 Task: Add the task  Upgrade and migrate company customer relationship management (CRM) to a cloud-based solution to the section Code Charge in the project AgileImpact and add a Due Date to the respective task as 2024/02/05
Action: Mouse moved to (721, 505)
Screenshot: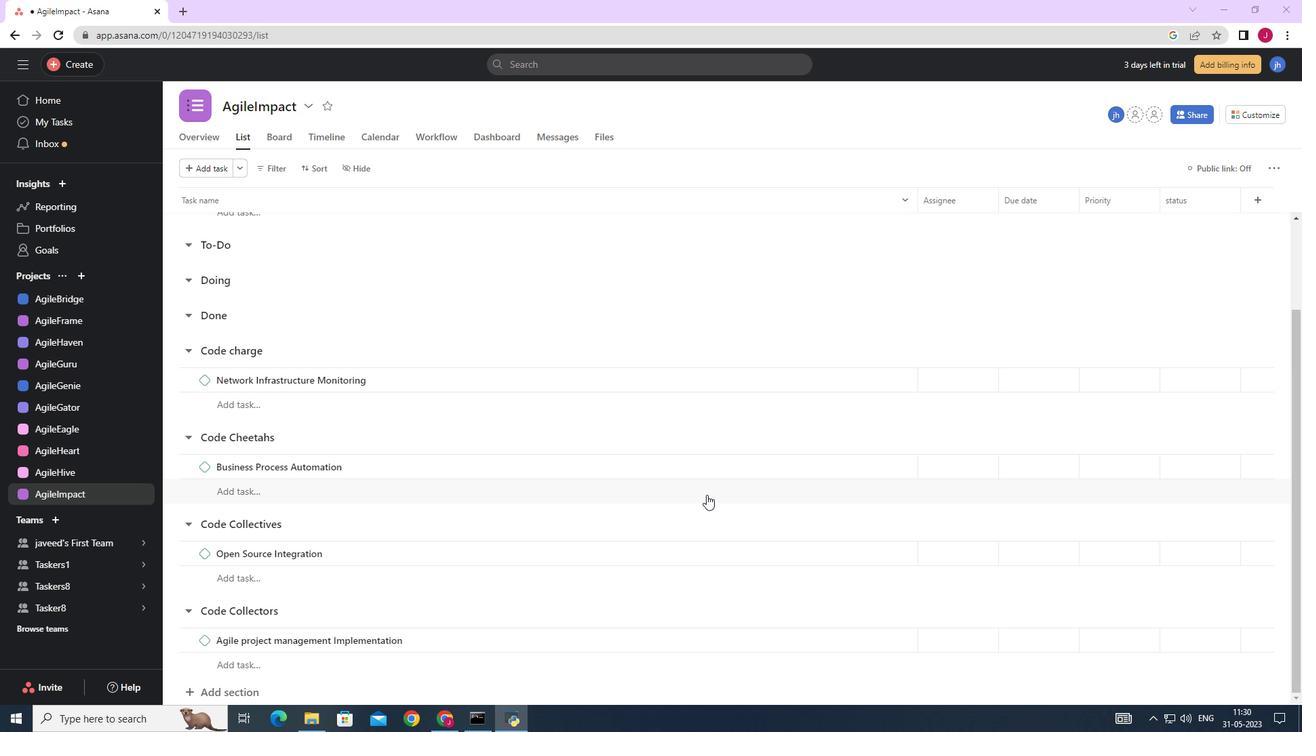 
Action: Mouse scrolled (721, 504) with delta (0, 0)
Screenshot: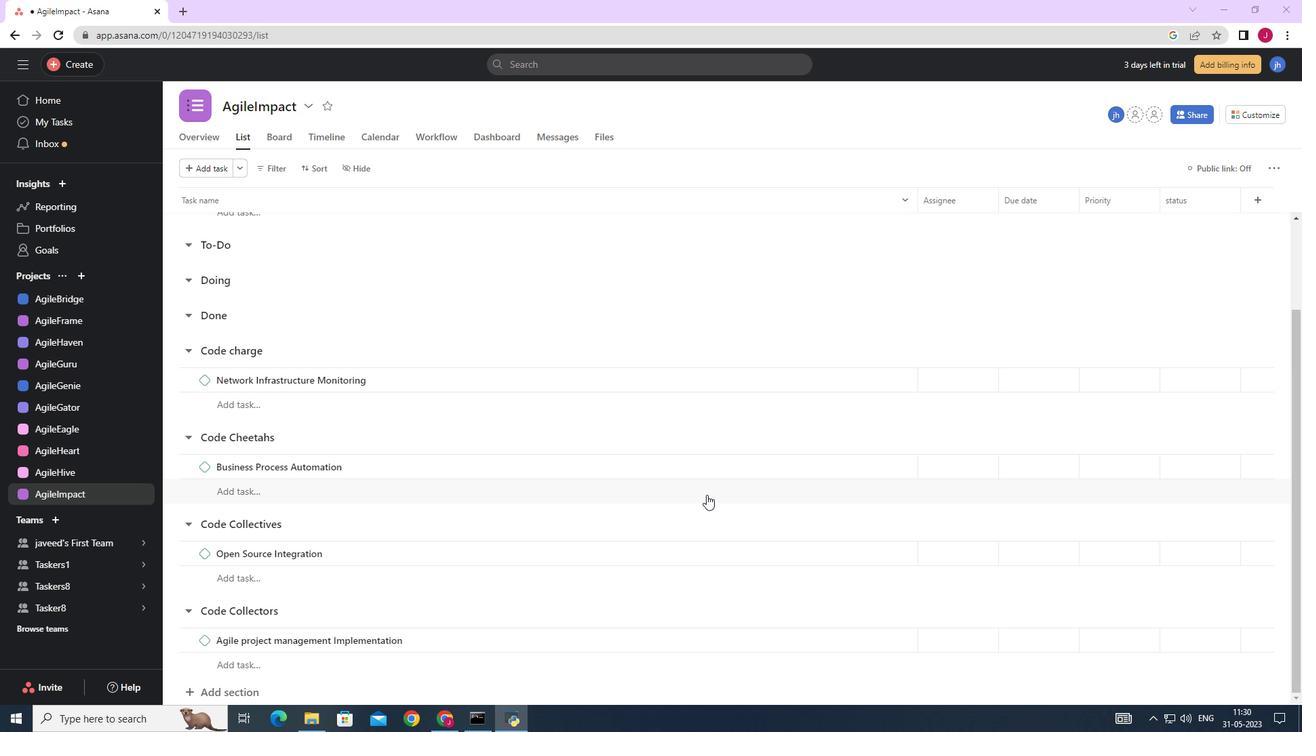 
Action: Mouse moved to (722, 506)
Screenshot: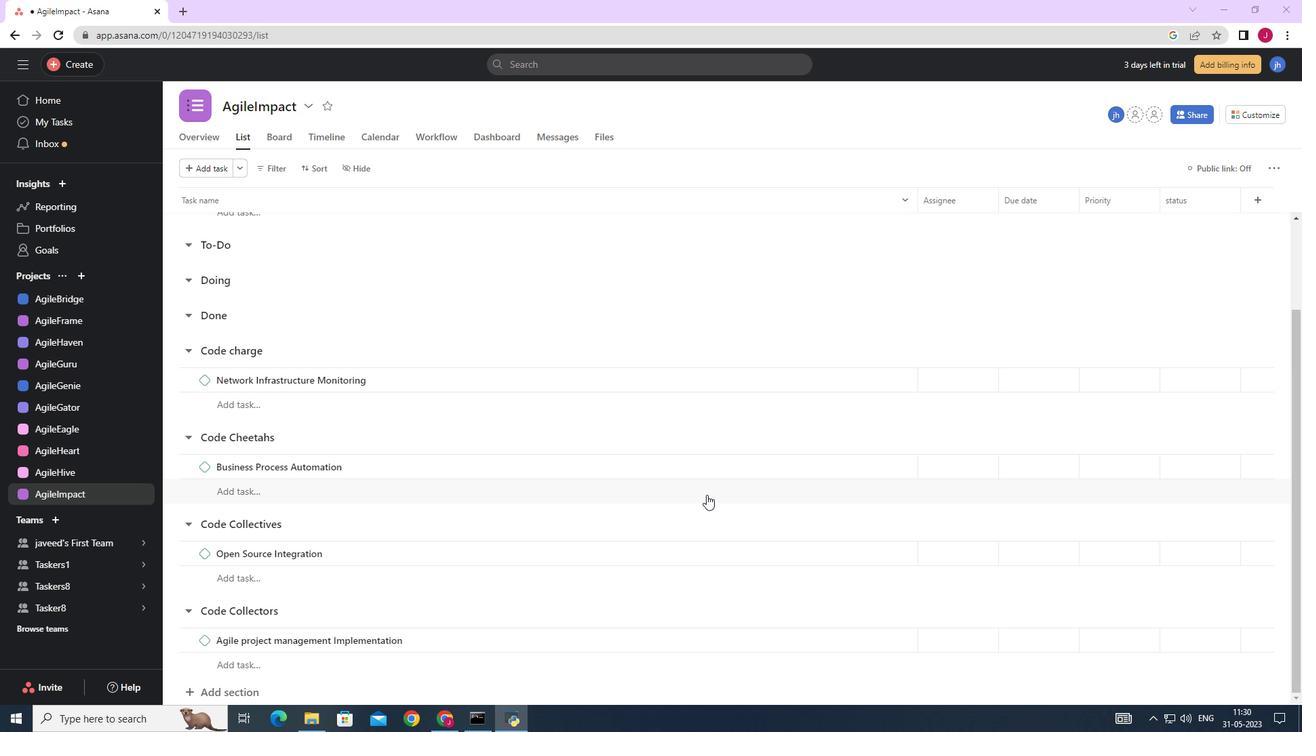 
Action: Mouse scrolled (722, 506) with delta (0, 0)
Screenshot: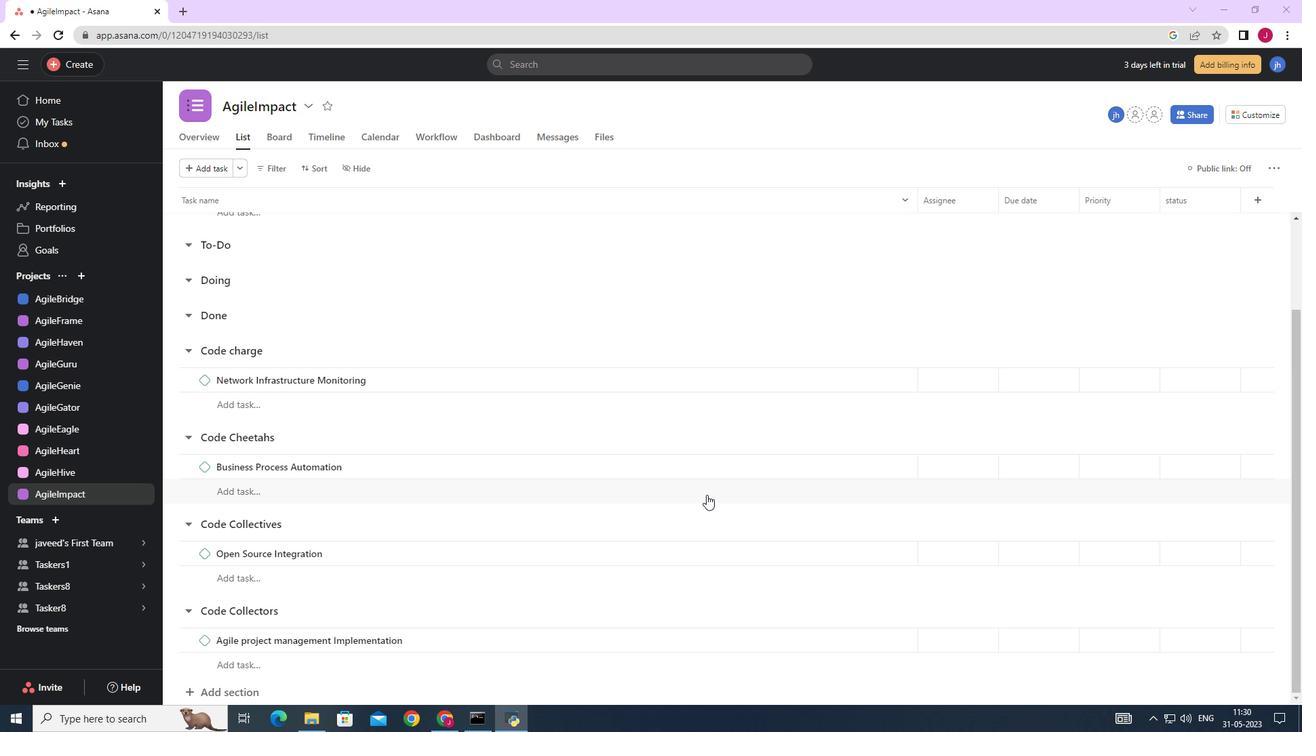 
Action: Mouse moved to (724, 508)
Screenshot: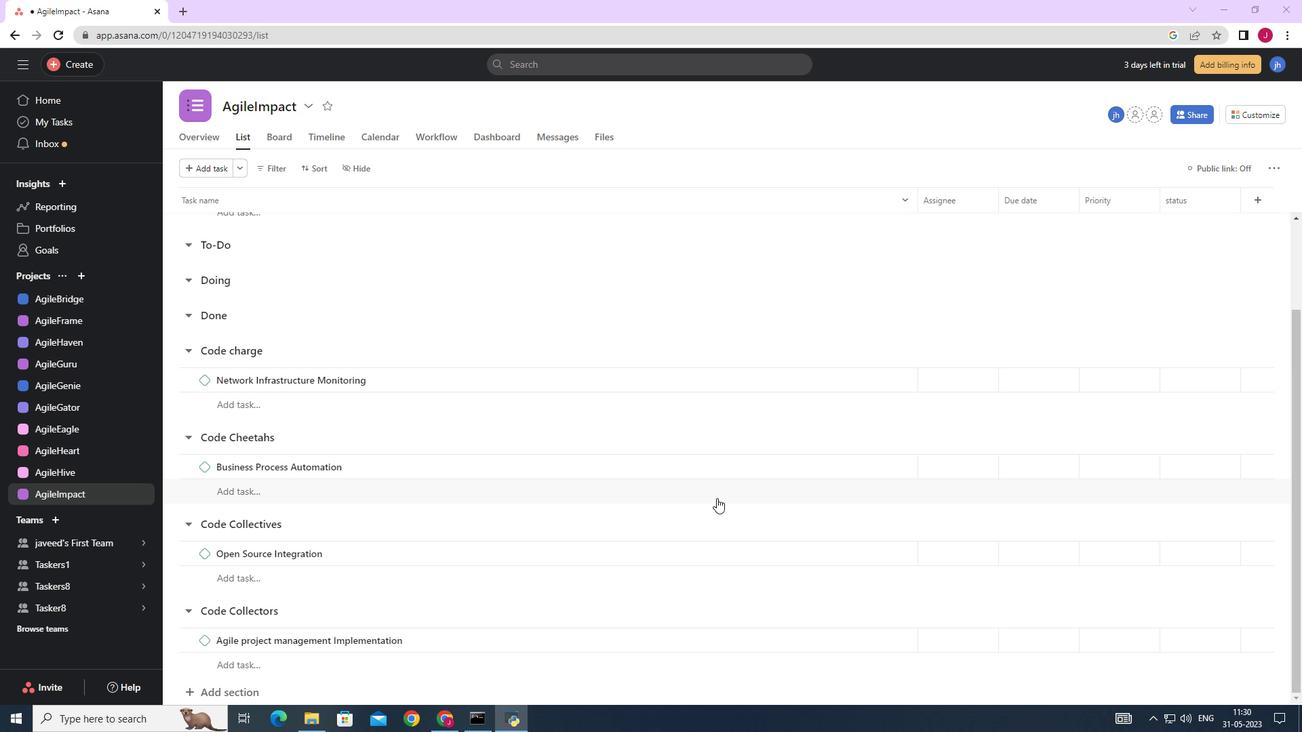 
Action: Mouse scrolled (724, 507) with delta (0, 0)
Screenshot: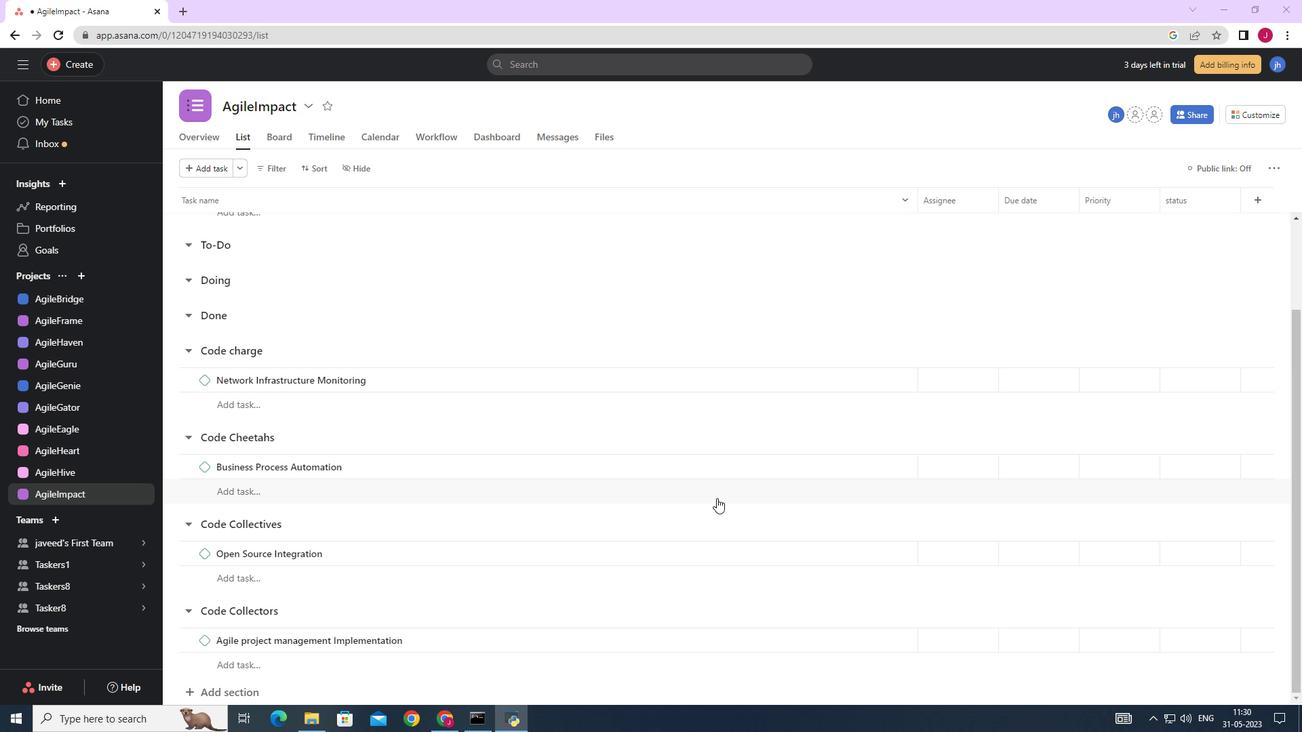 
Action: Mouse moved to (727, 508)
Screenshot: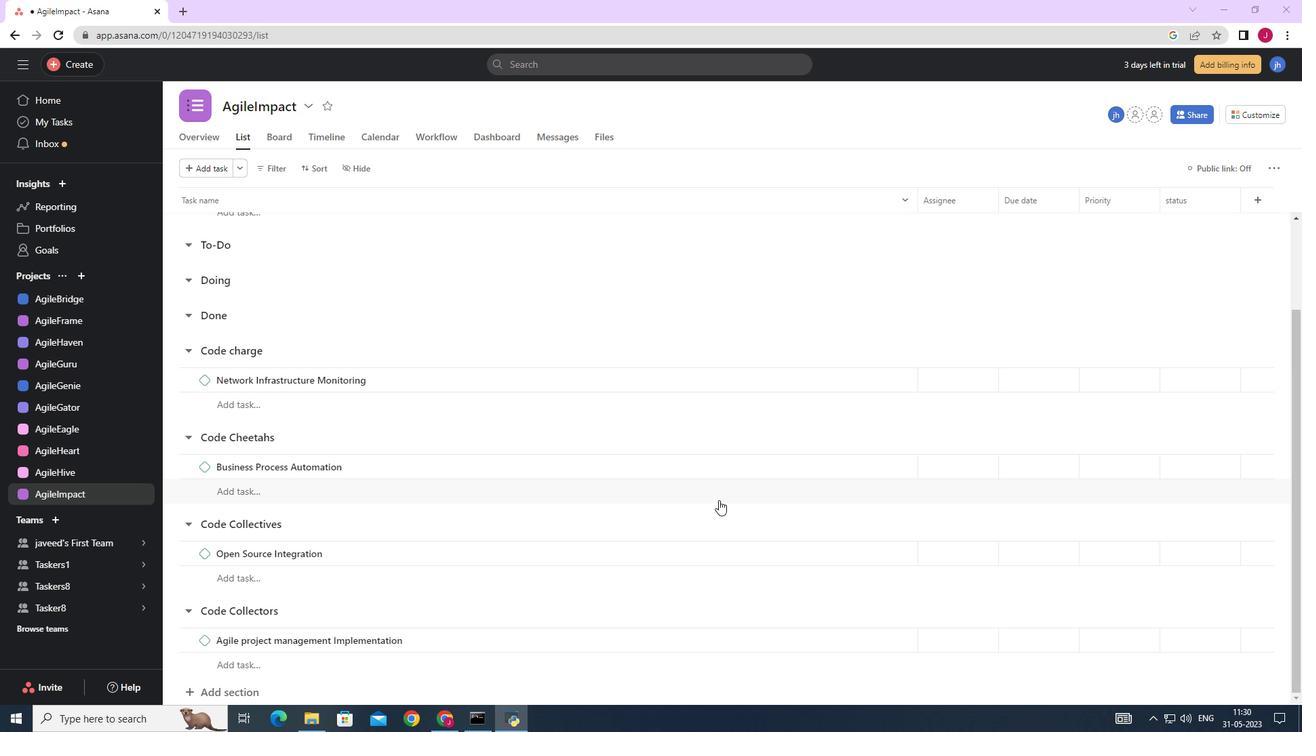 
Action: Mouse scrolled (726, 507) with delta (0, 0)
Screenshot: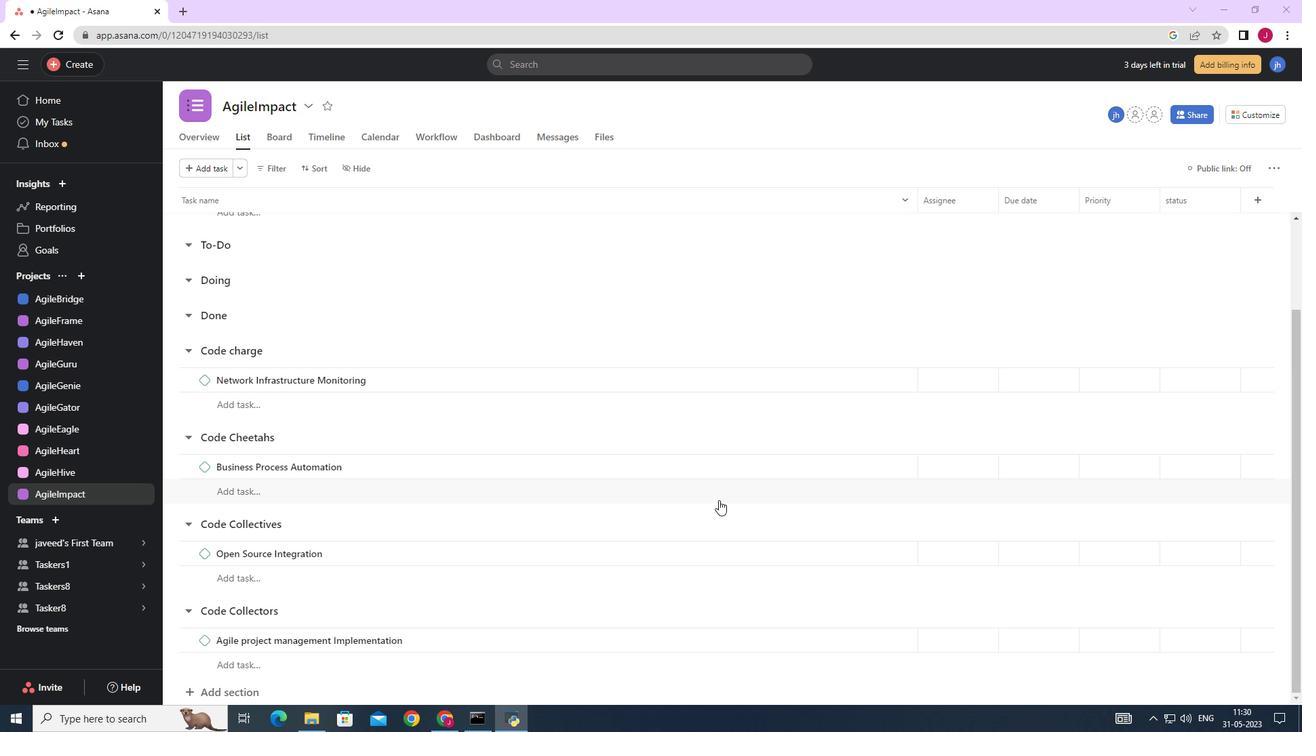 
Action: Mouse scrolled (727, 508) with delta (0, 0)
Screenshot: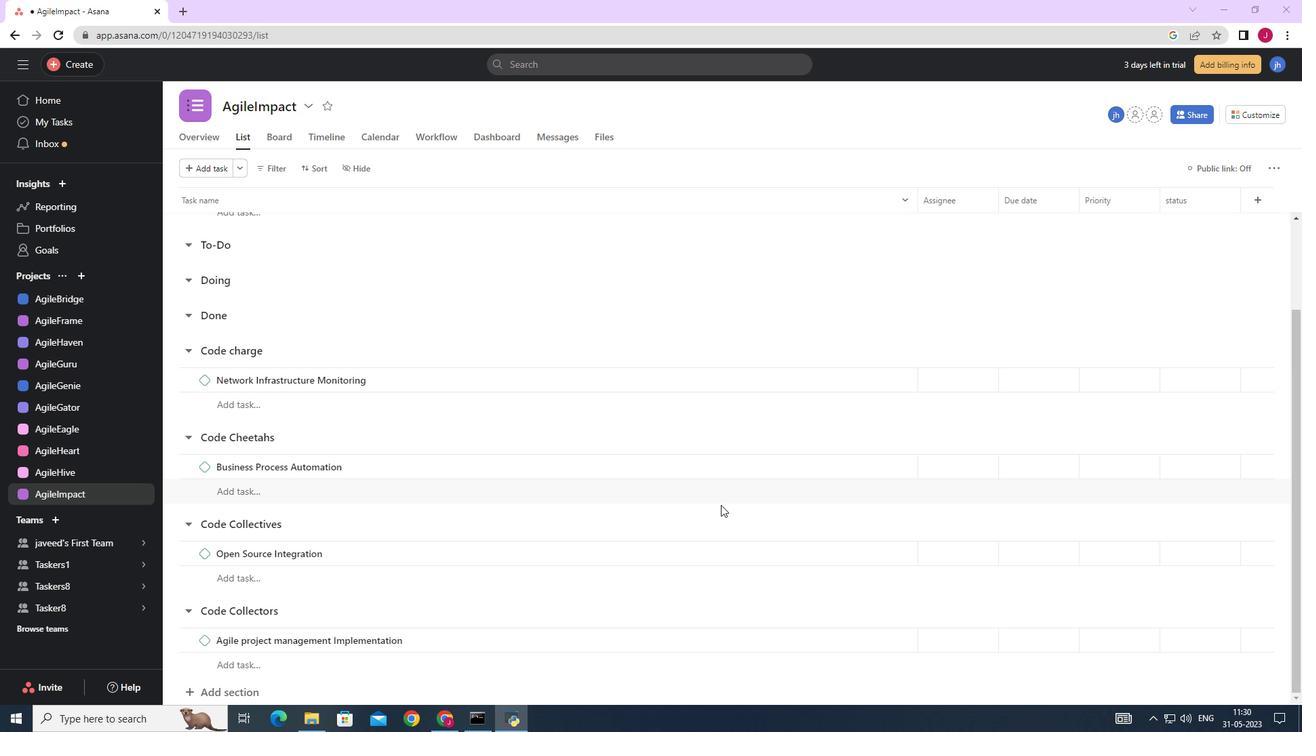 
Action: Mouse moved to (727, 511)
Screenshot: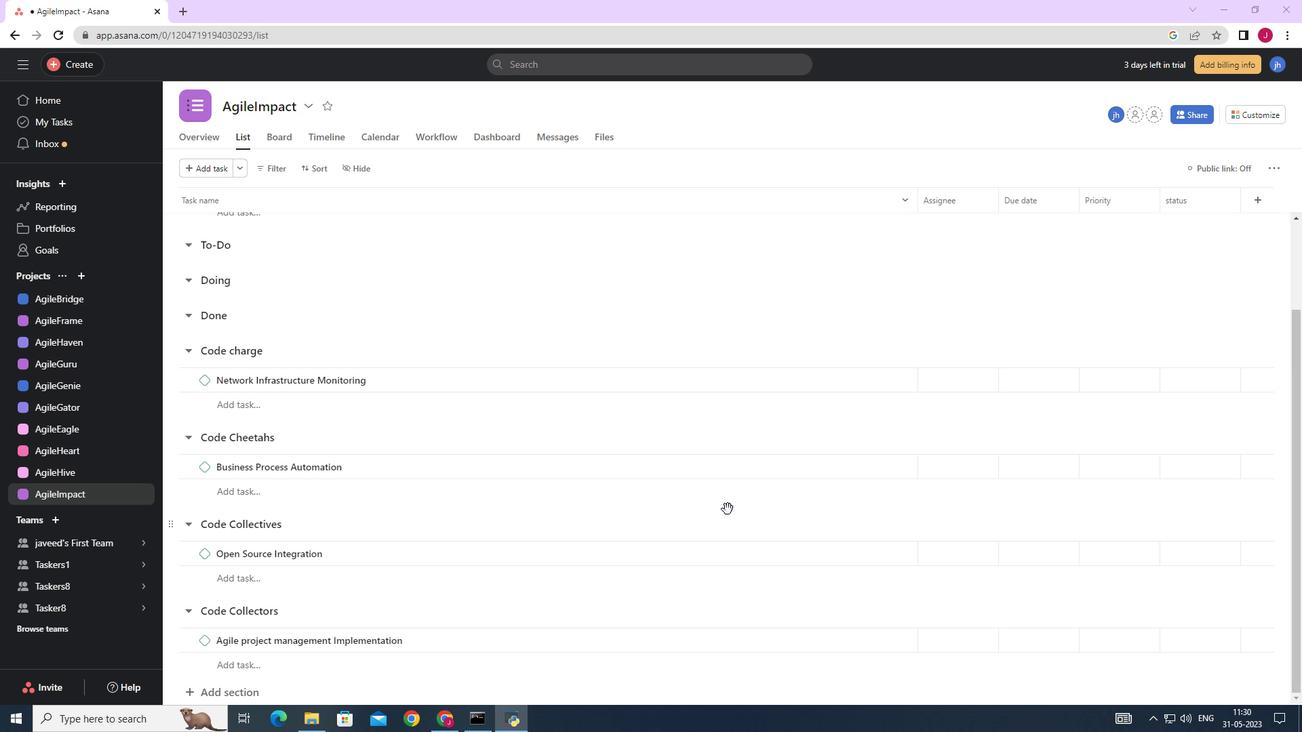 
Action: Mouse scrolled (727, 512) with delta (0, 0)
Screenshot: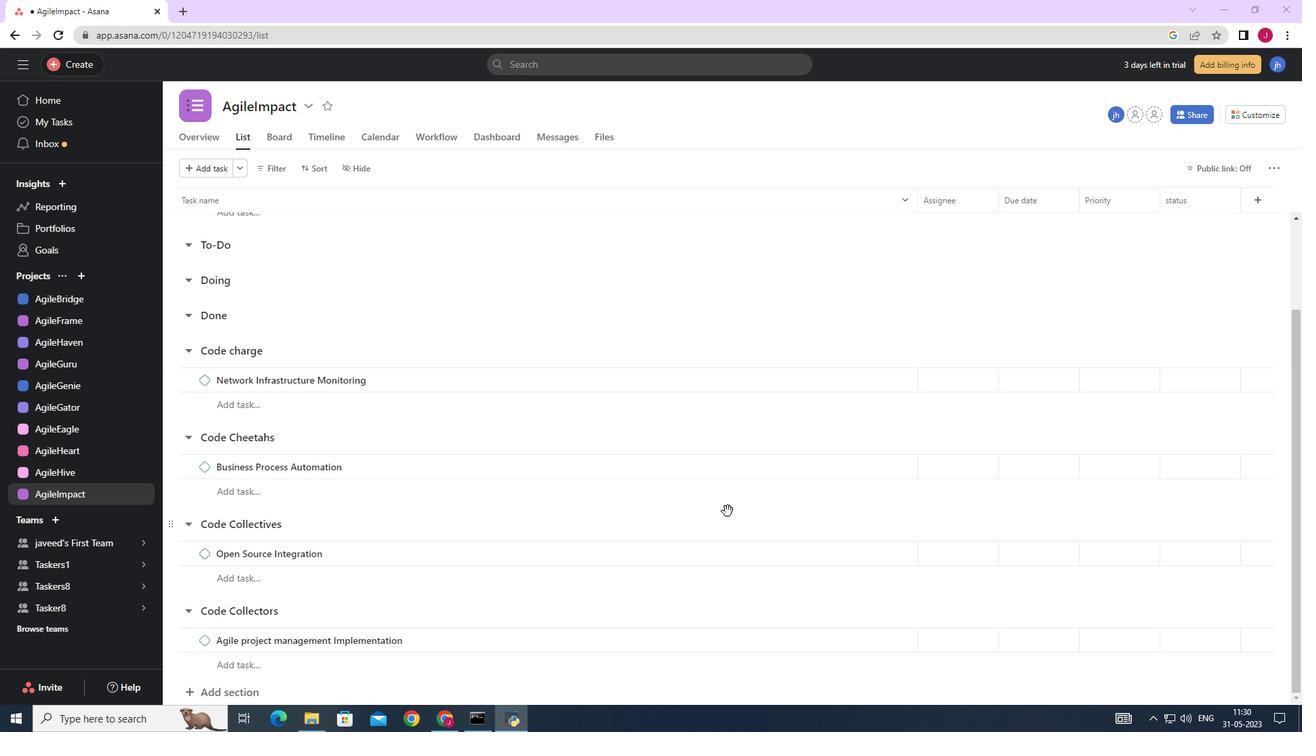
Action: Mouse scrolled (727, 512) with delta (0, 0)
Screenshot: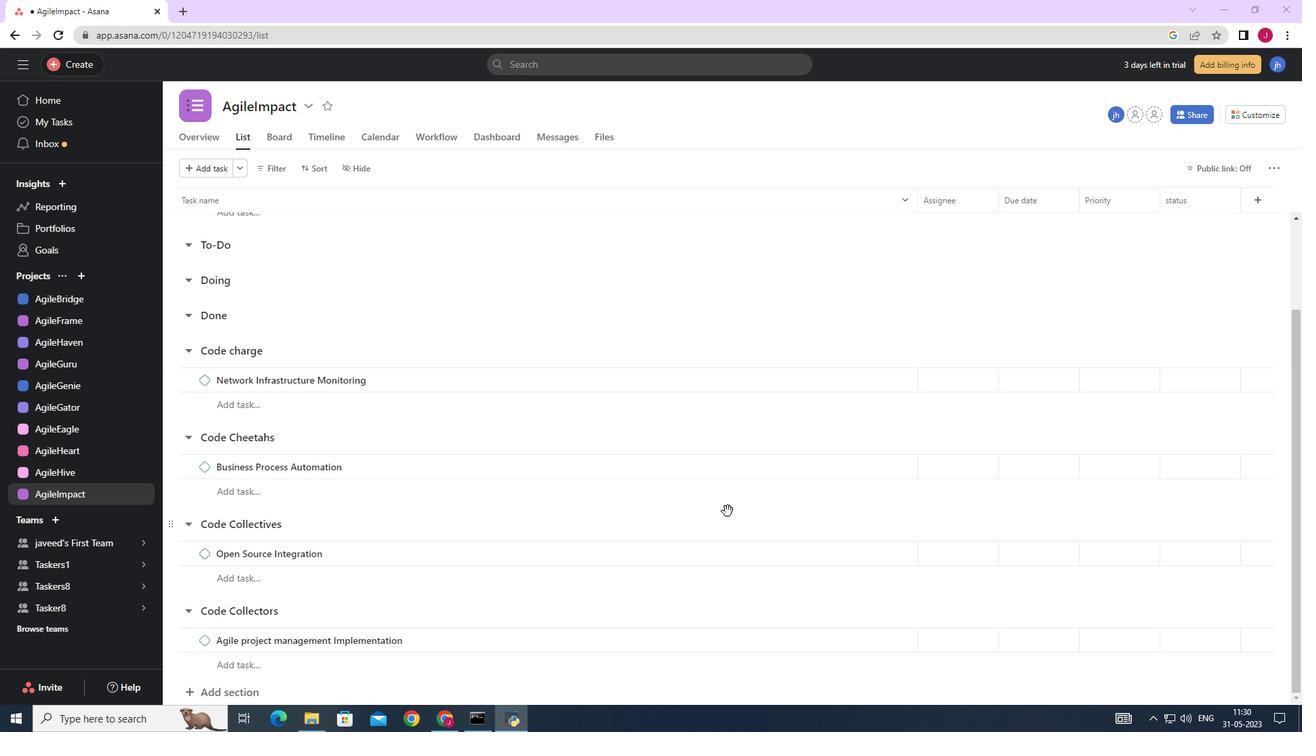 
Action: Mouse scrolled (727, 512) with delta (0, 0)
Screenshot: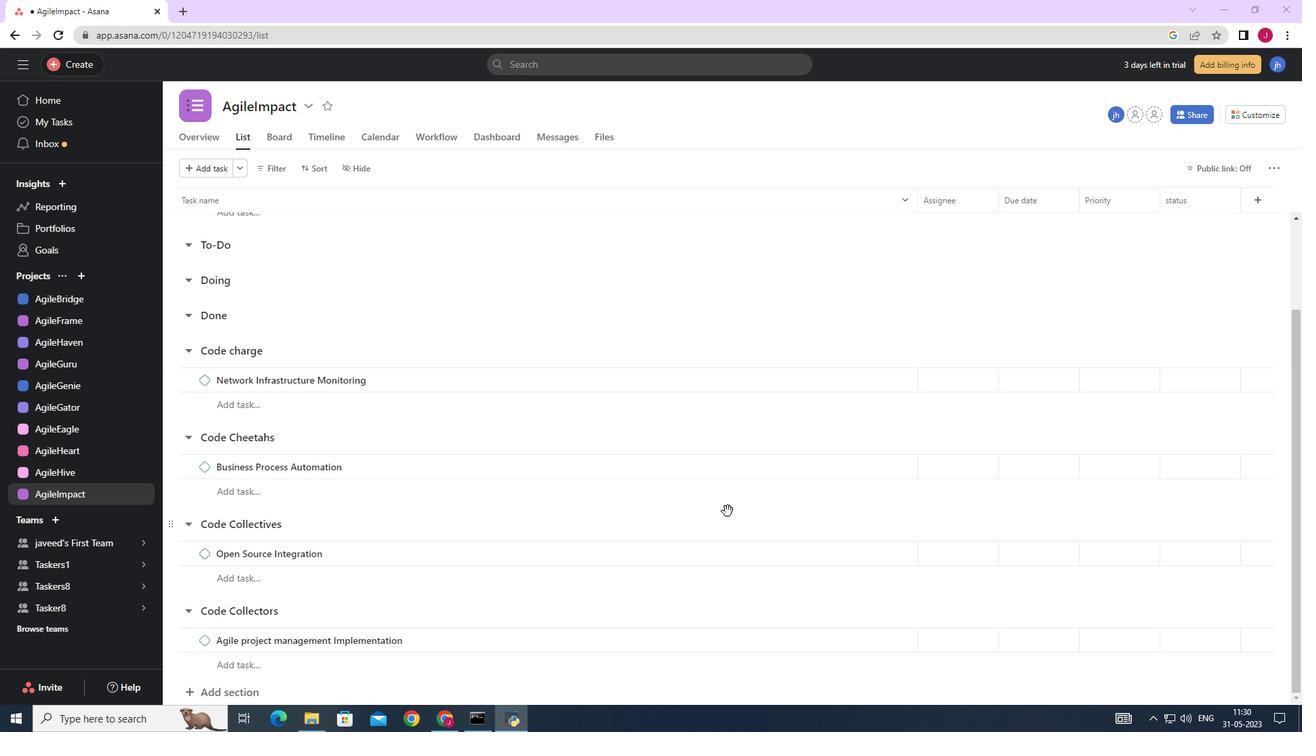 
Action: Mouse scrolled (727, 512) with delta (0, 0)
Screenshot: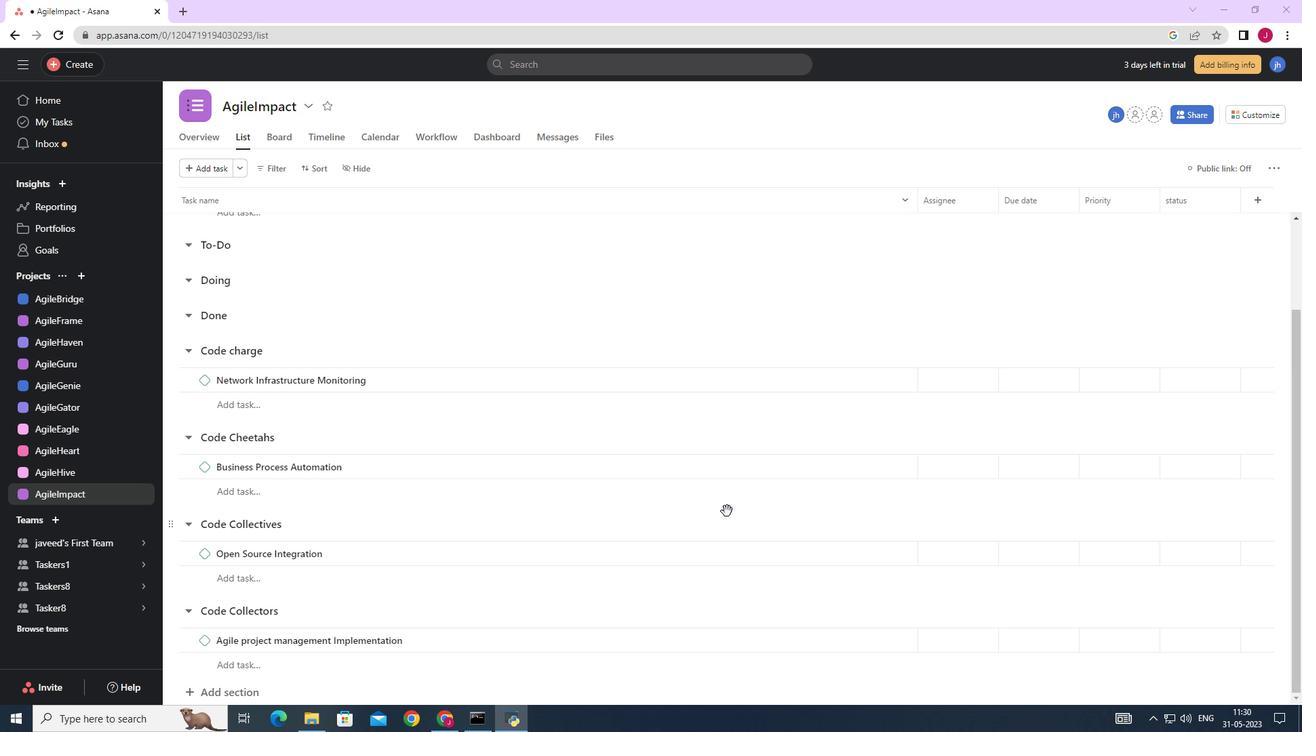 
Action: Mouse moved to (725, 512)
Screenshot: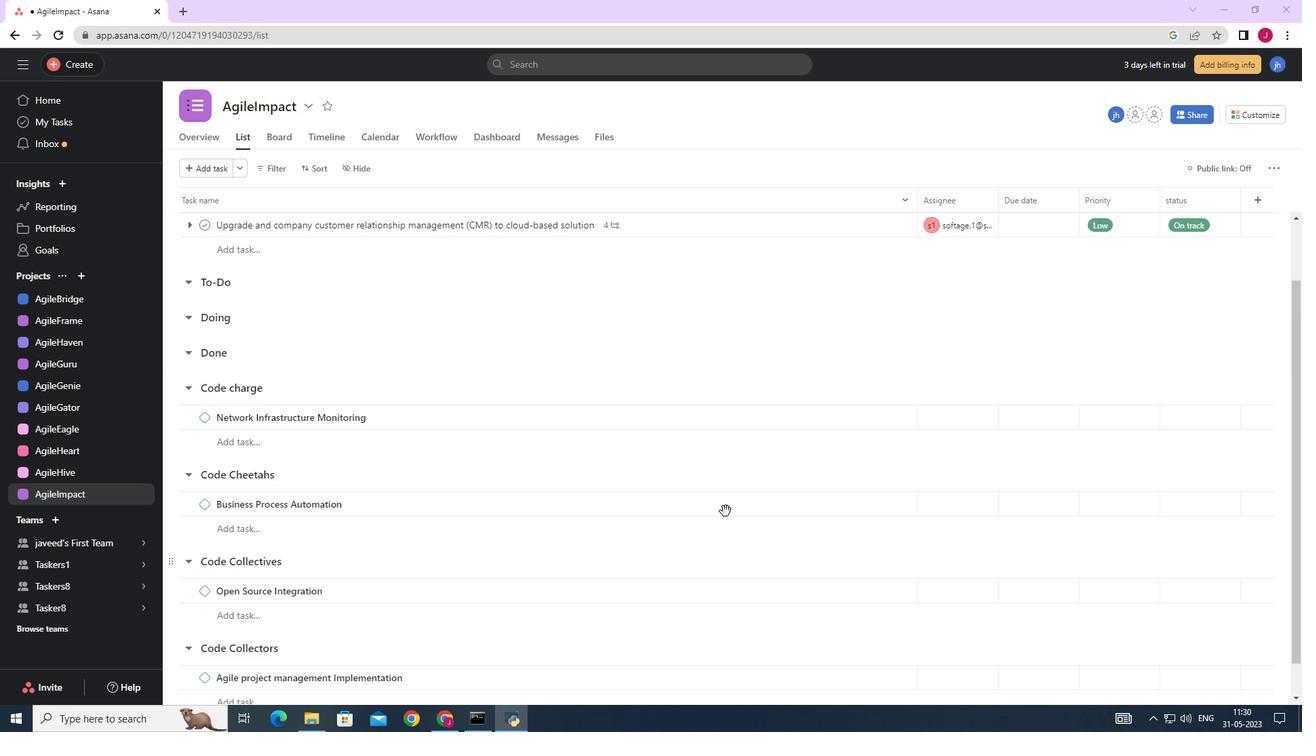
Action: Mouse scrolled (725, 512) with delta (0, 0)
Screenshot: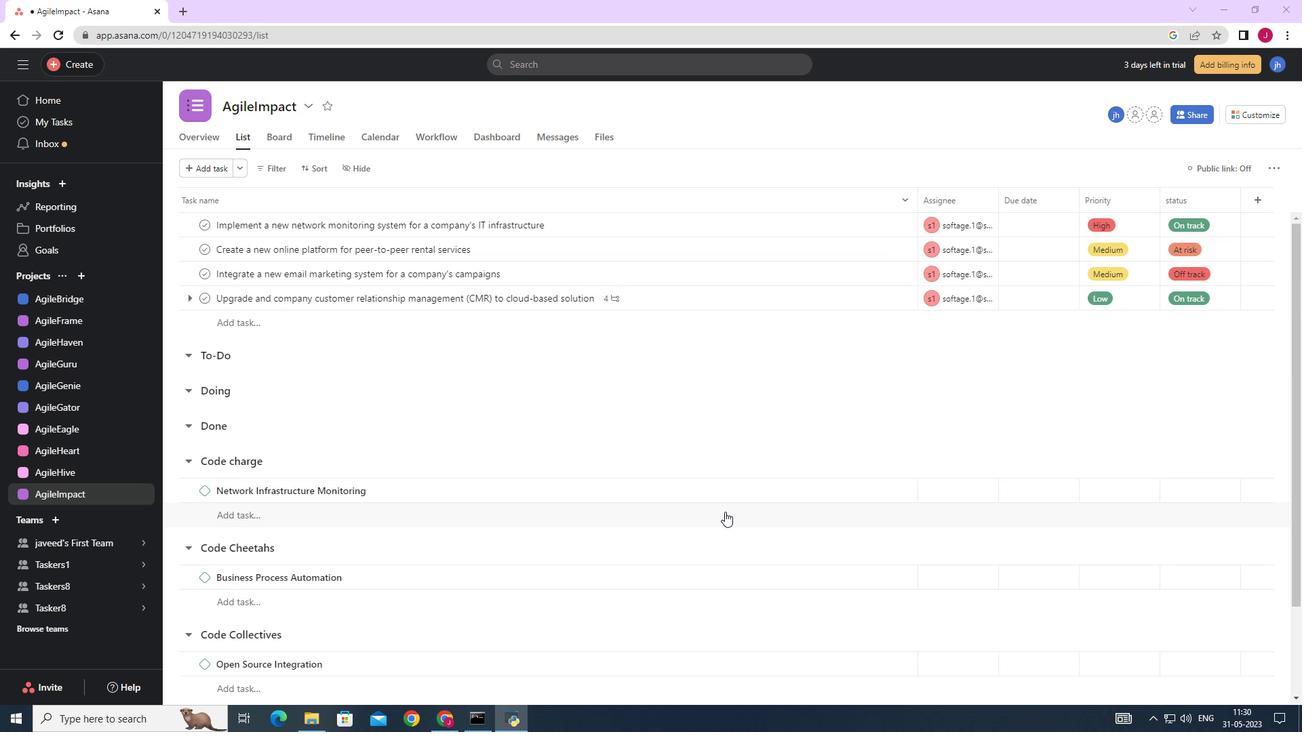 
Action: Mouse scrolled (725, 512) with delta (0, 0)
Screenshot: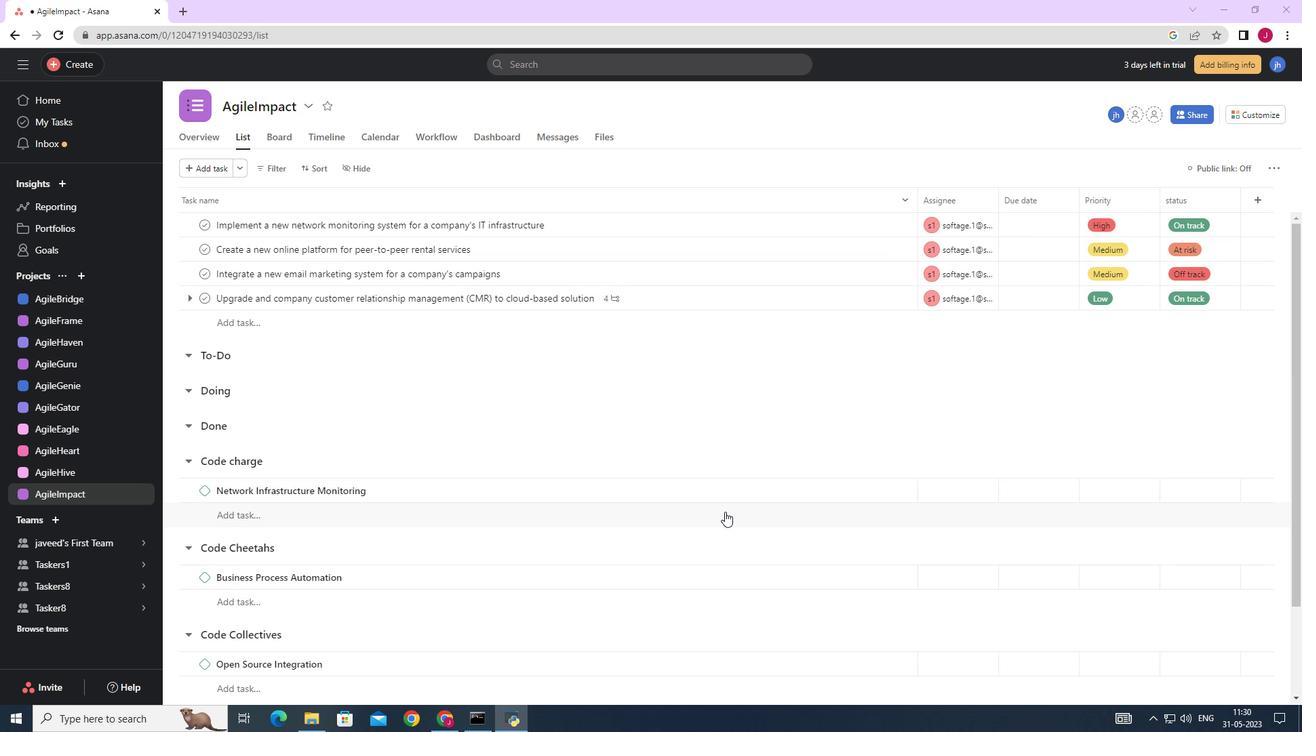 
Action: Mouse moved to (880, 299)
Screenshot: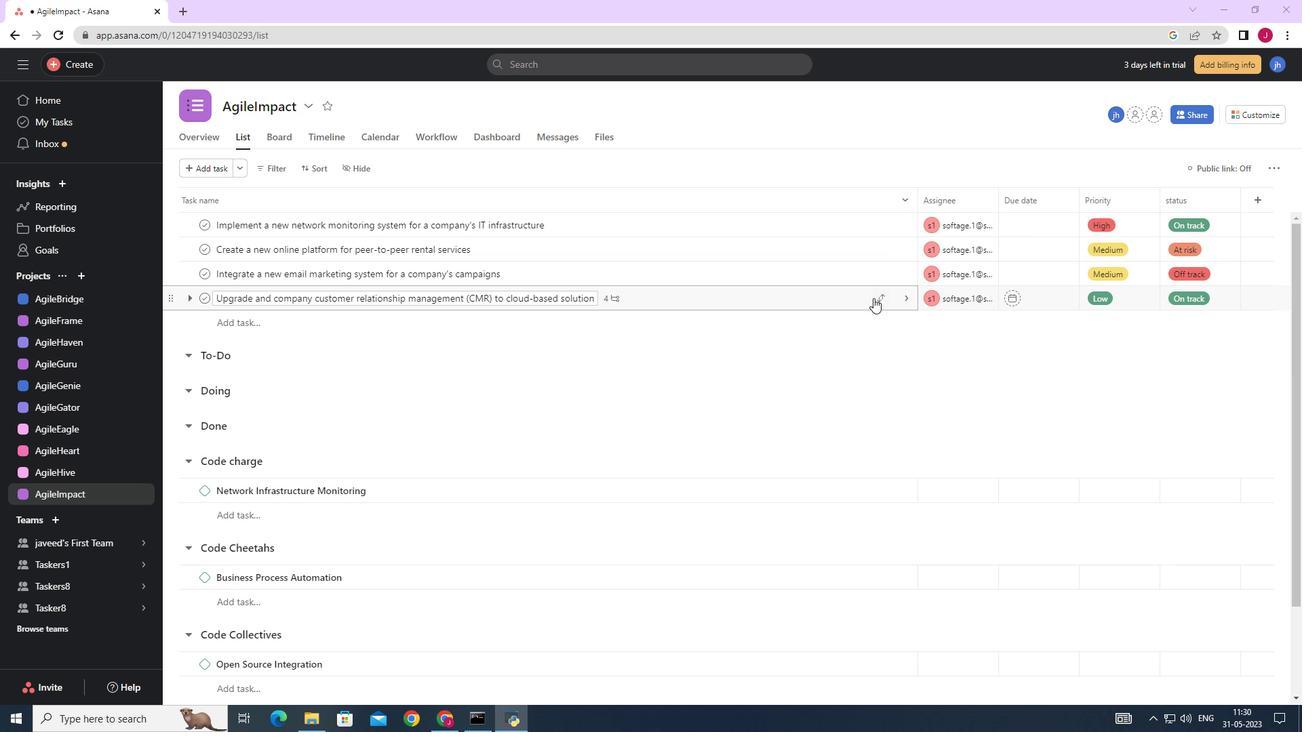 
Action: Mouse pressed left at (880, 299)
Screenshot: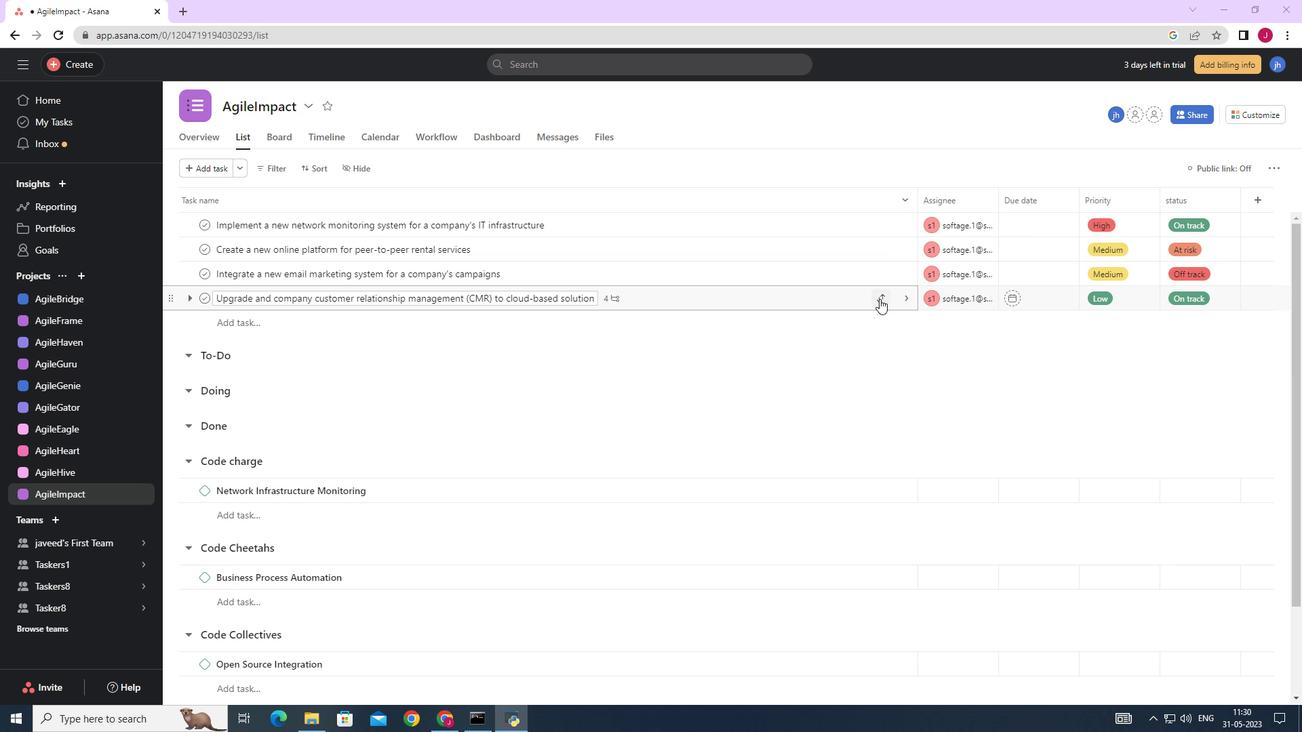 
Action: Mouse moved to (818, 450)
Screenshot: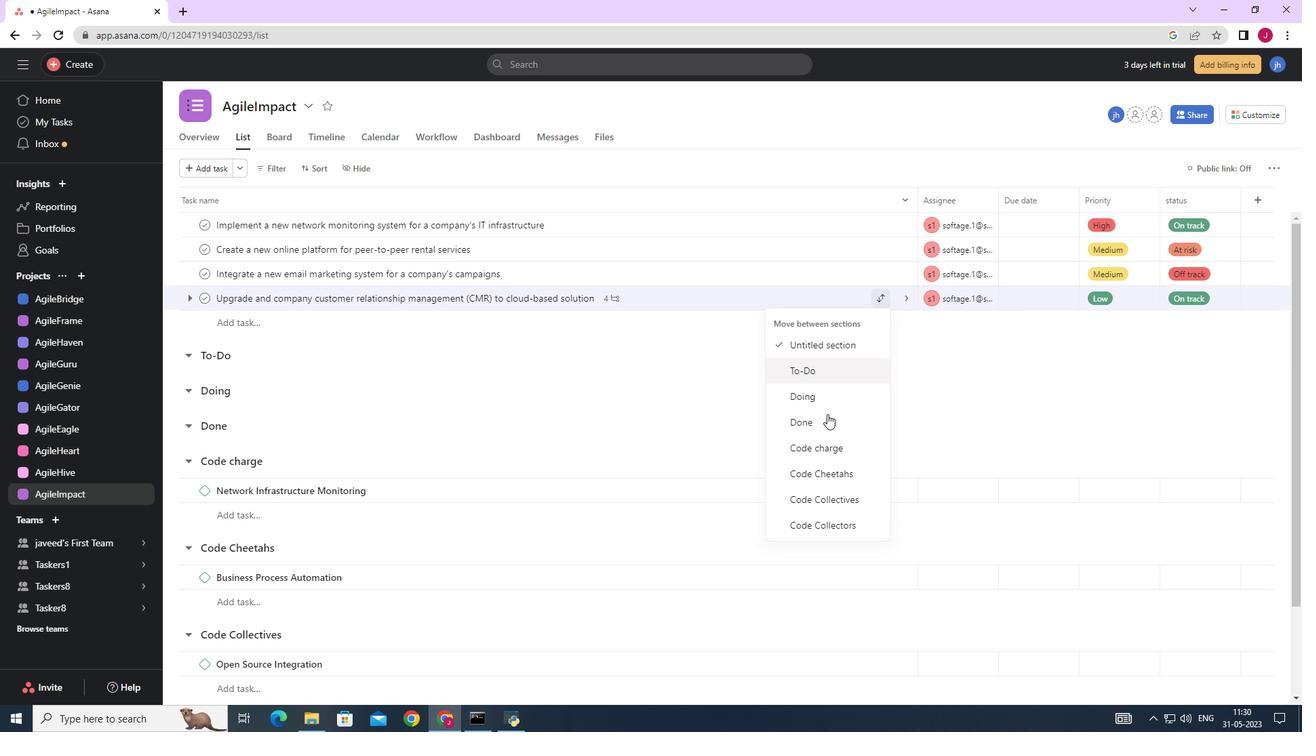 
Action: Mouse pressed left at (818, 450)
Screenshot: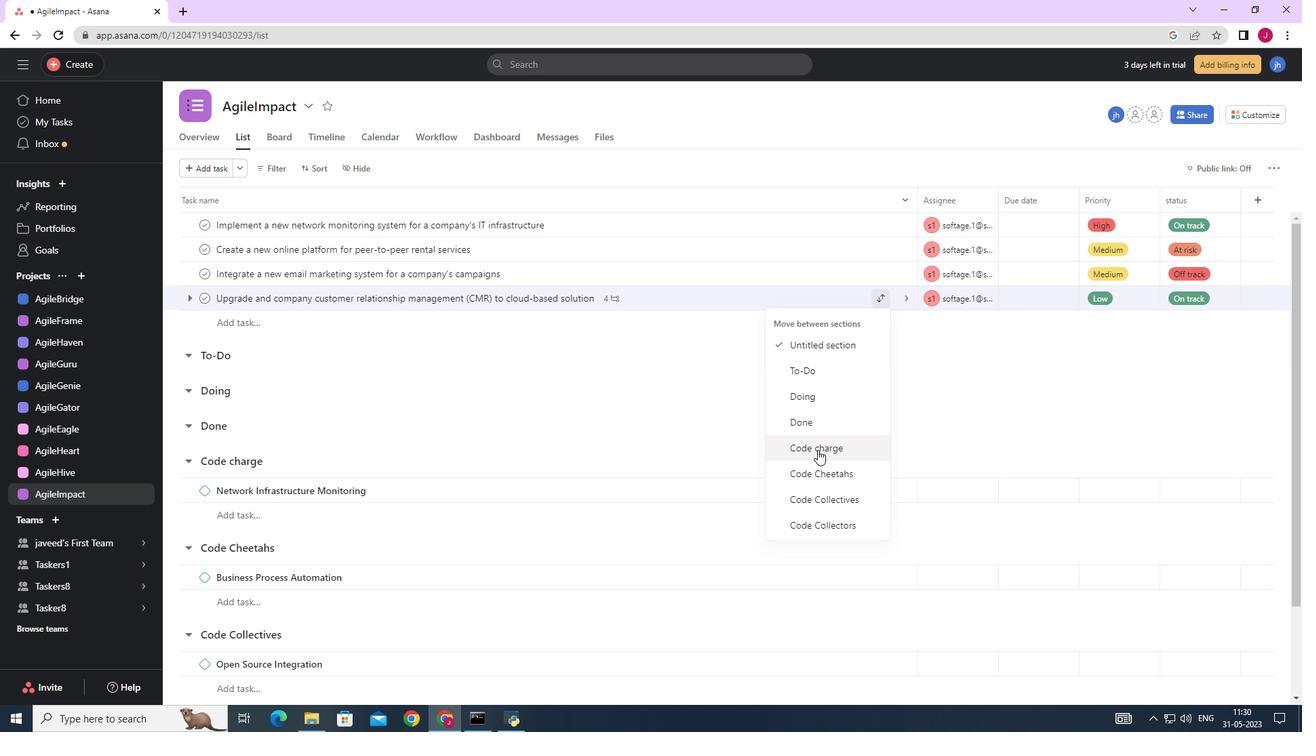 
Action: Mouse moved to (1036, 469)
Screenshot: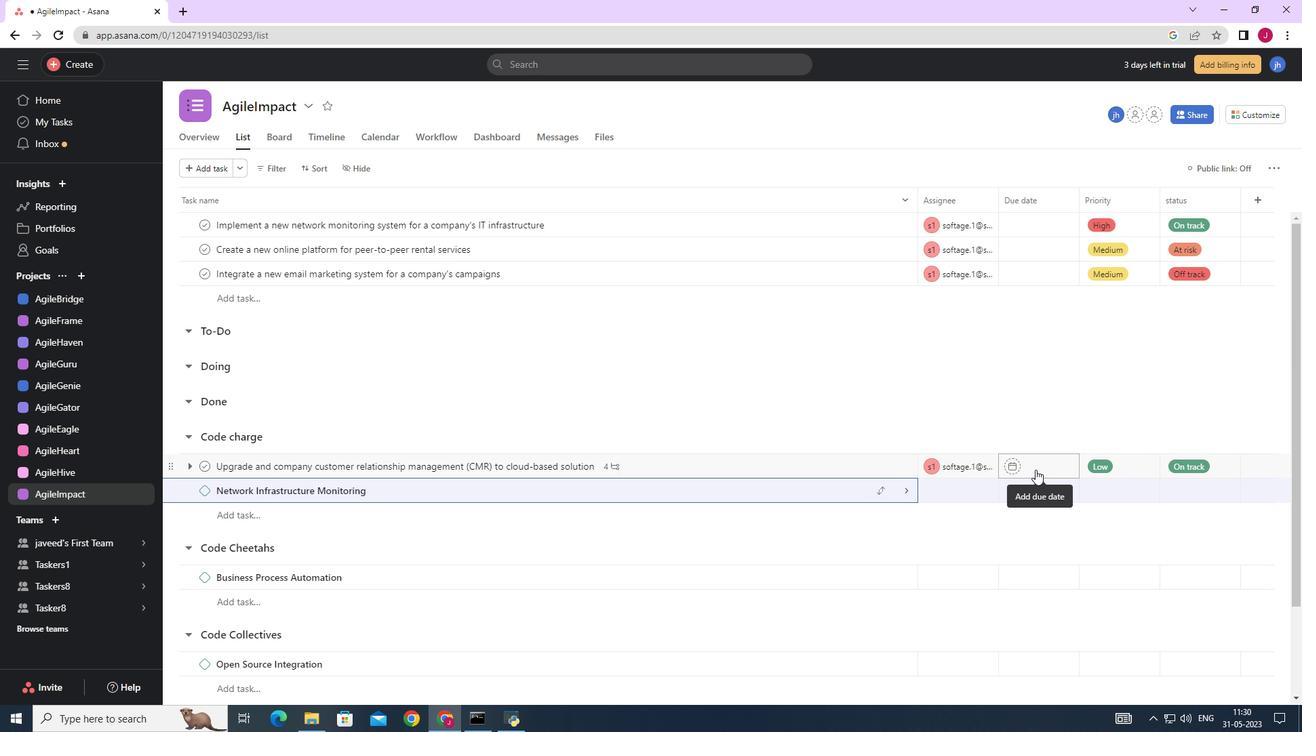 
Action: Mouse pressed left at (1036, 469)
Screenshot: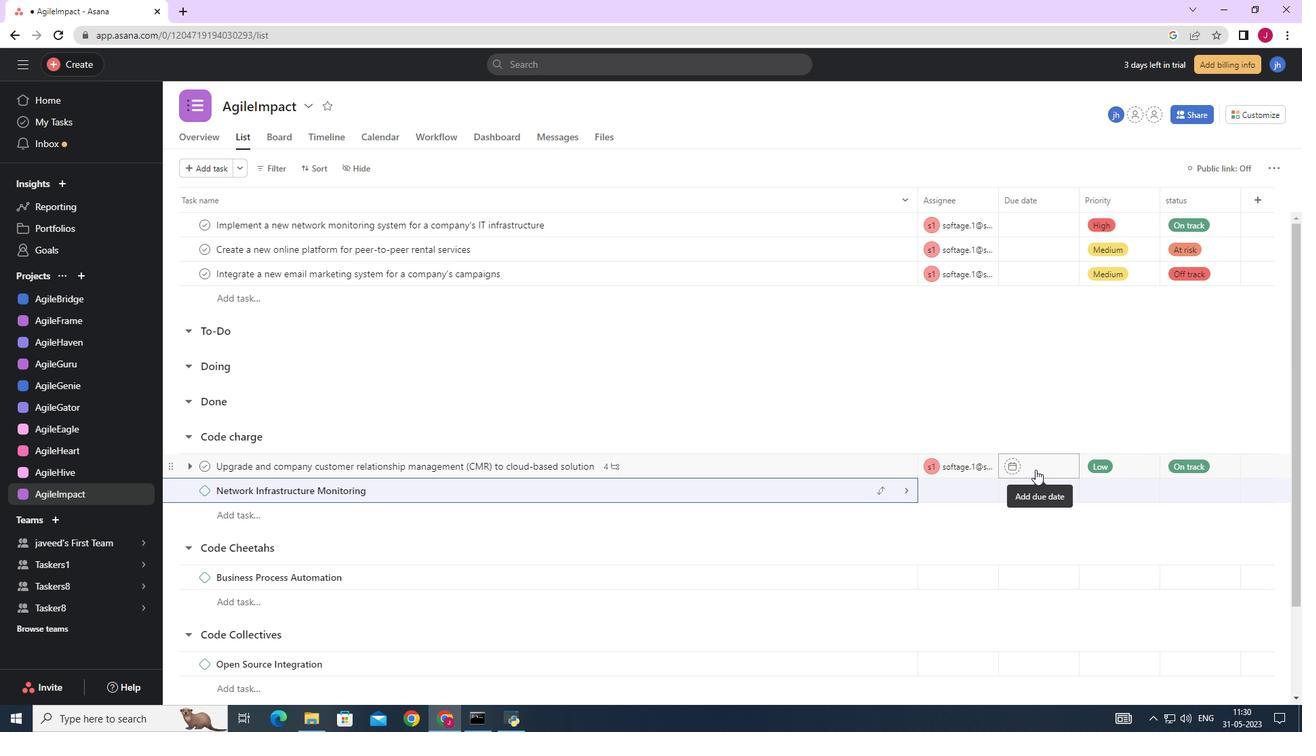 
Action: Mouse moved to (1183, 248)
Screenshot: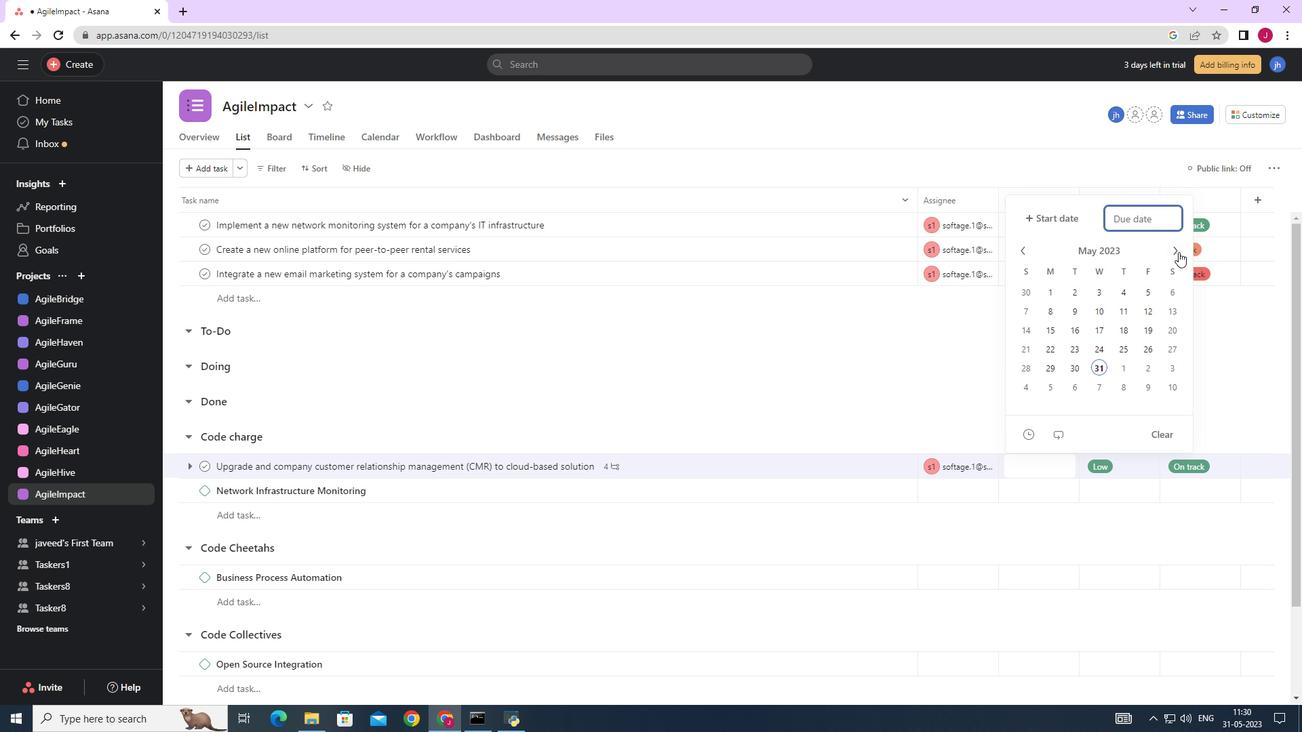
Action: Mouse pressed left at (1183, 248)
Screenshot: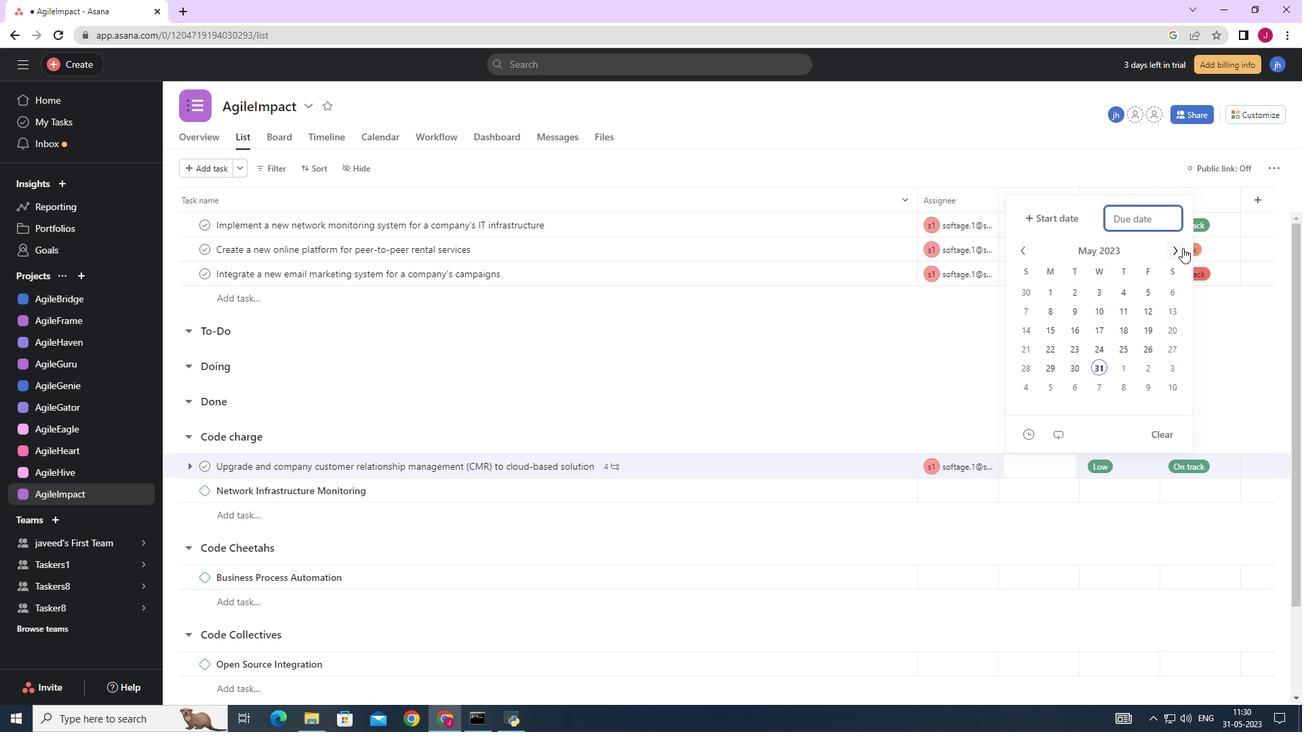 
Action: Mouse pressed left at (1183, 248)
Screenshot: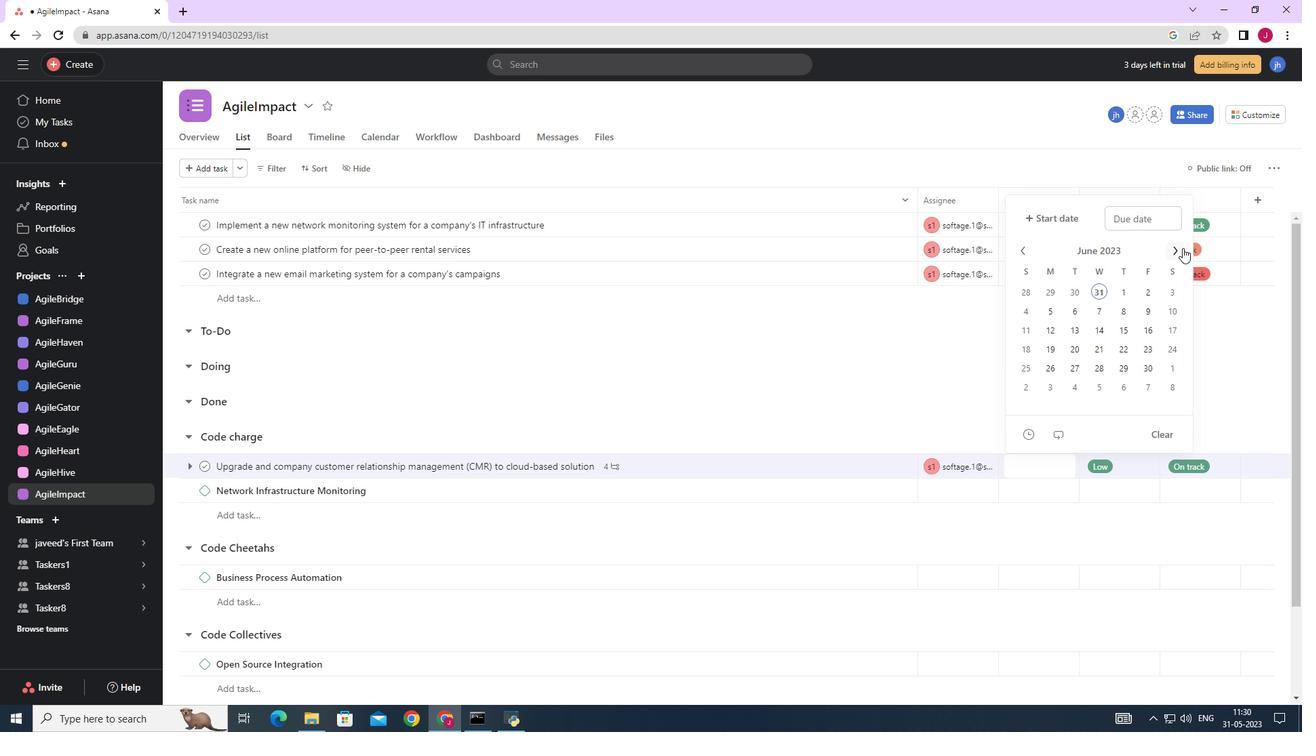 
Action: Mouse pressed left at (1183, 248)
Screenshot: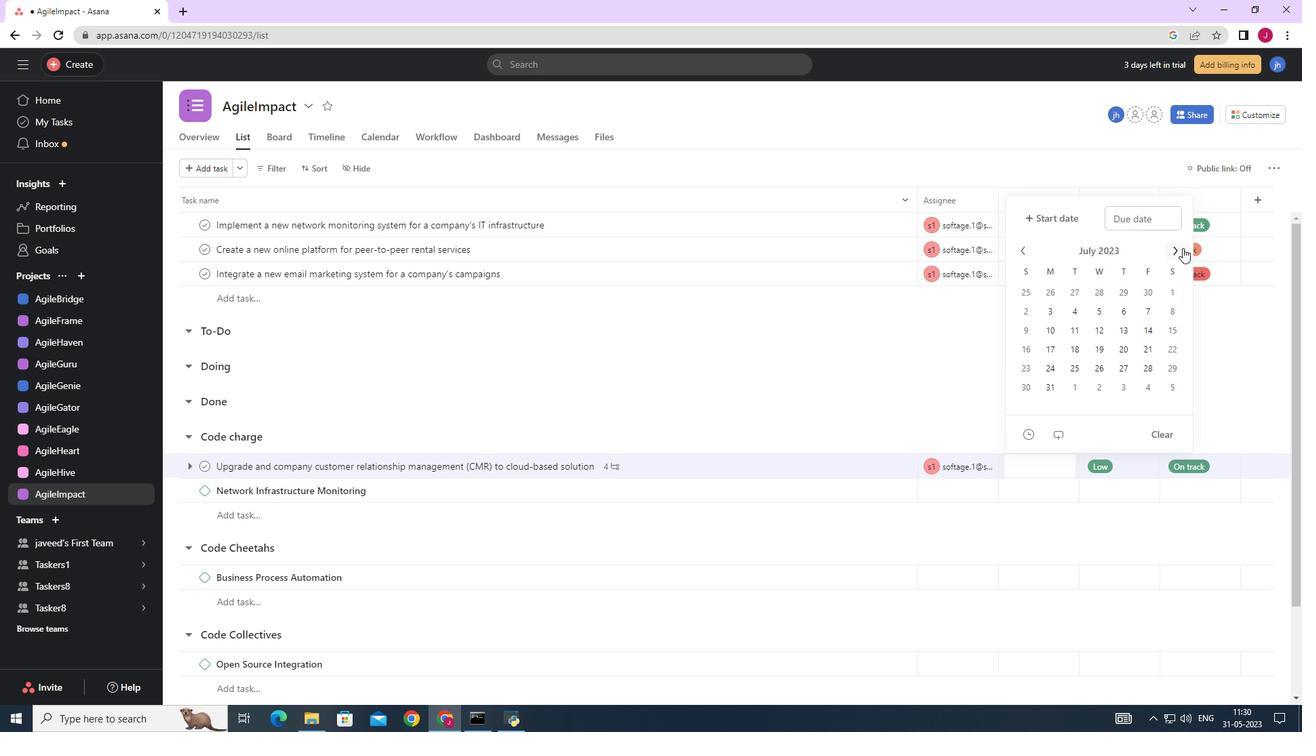 
Action: Mouse pressed left at (1183, 248)
Screenshot: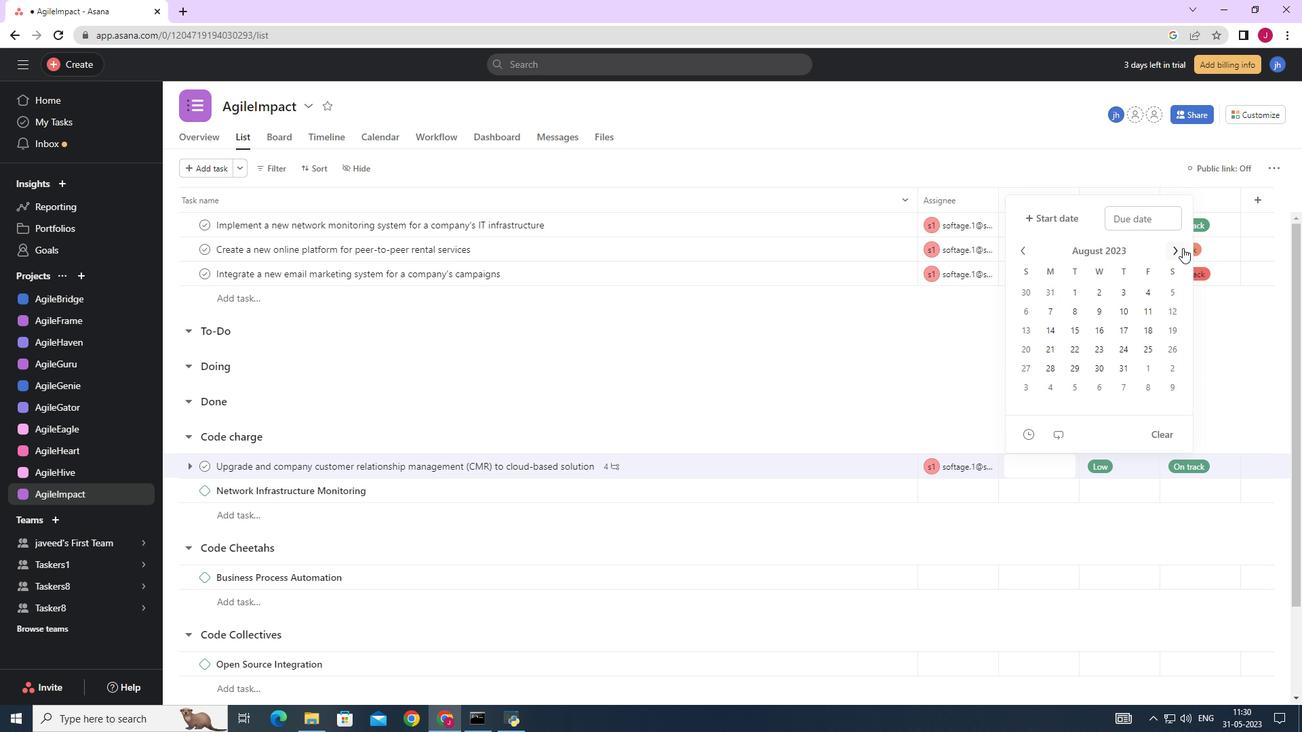 
Action: Mouse moved to (1183, 248)
Screenshot: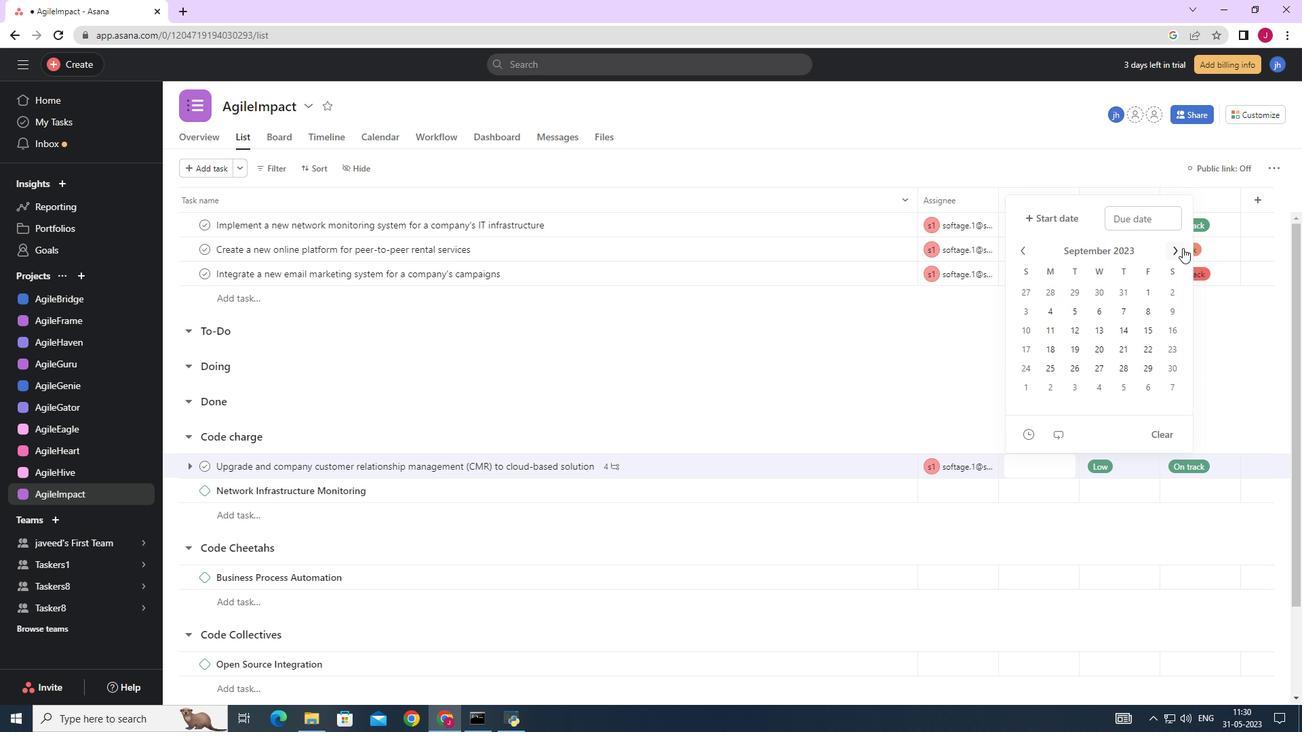 
Action: Mouse pressed left at (1183, 248)
Screenshot: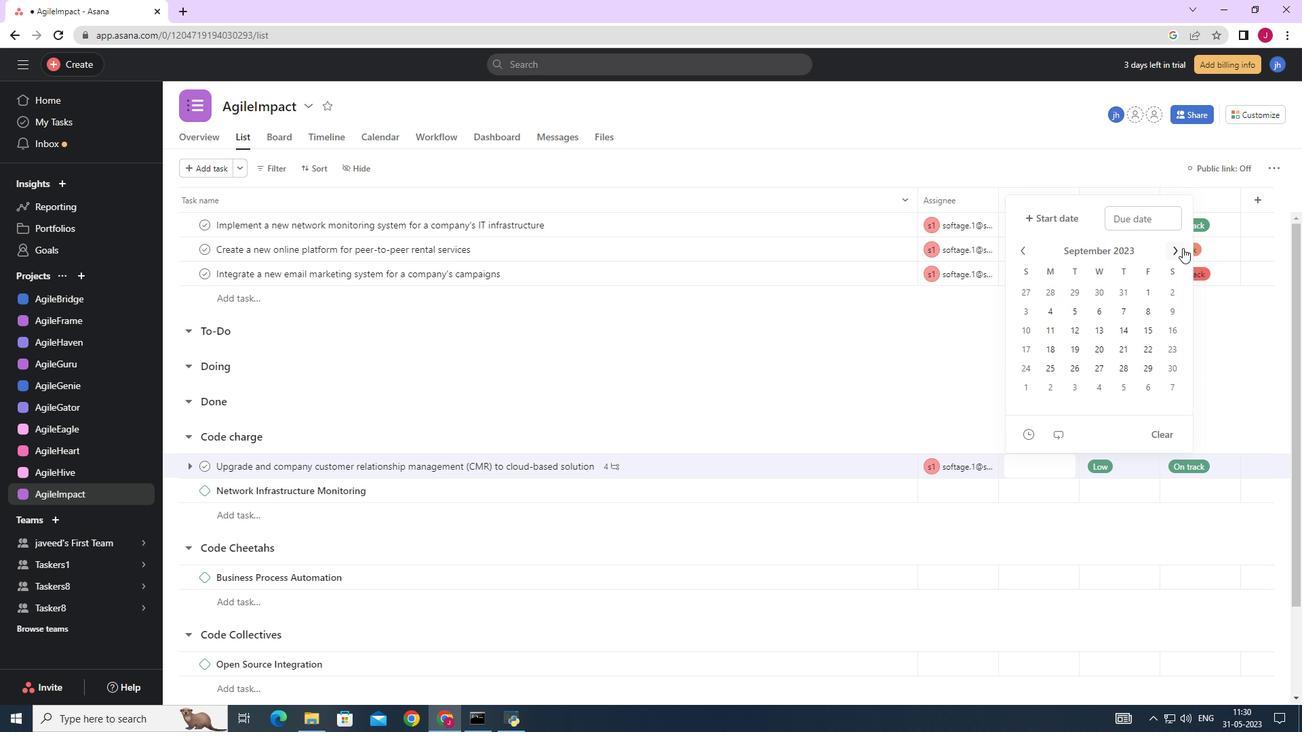 
Action: Mouse moved to (1176, 249)
Screenshot: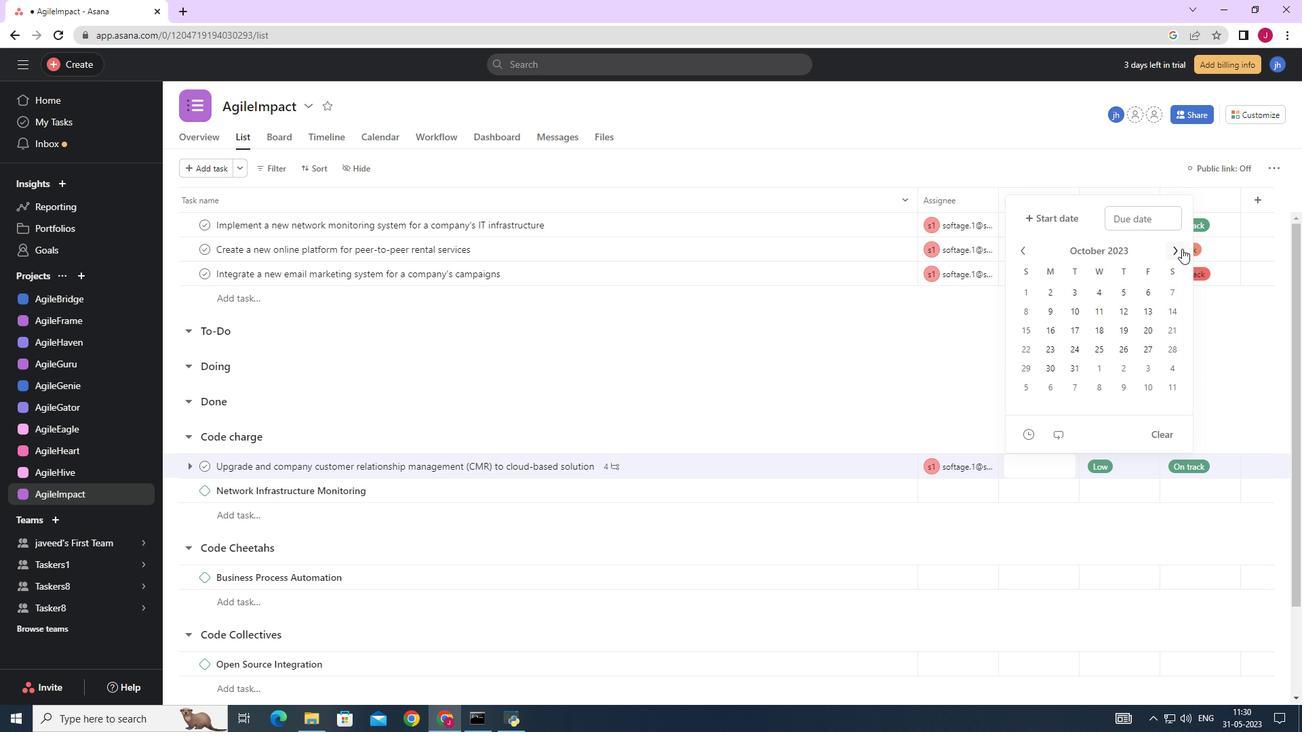 
Action: Mouse pressed left at (1176, 249)
Screenshot: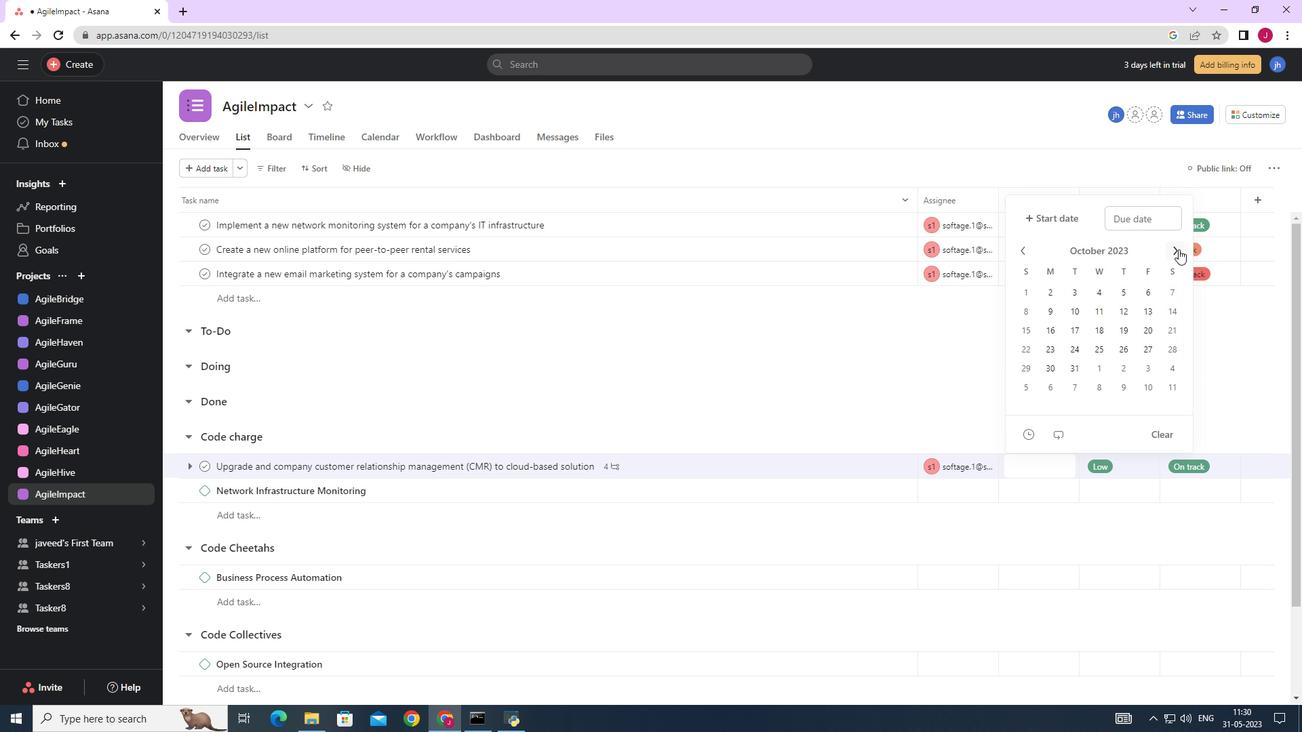 
Action: Mouse moved to (1175, 249)
Screenshot: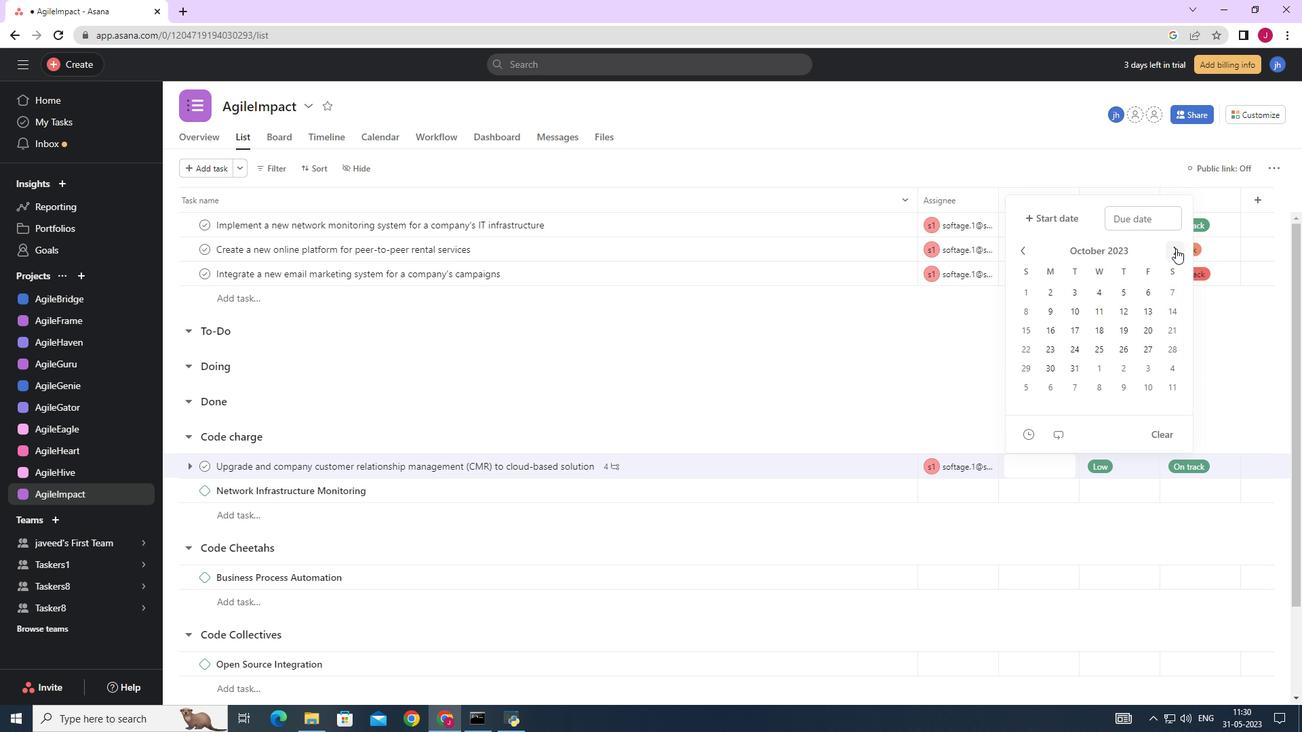 
Action: Mouse pressed left at (1175, 249)
Screenshot: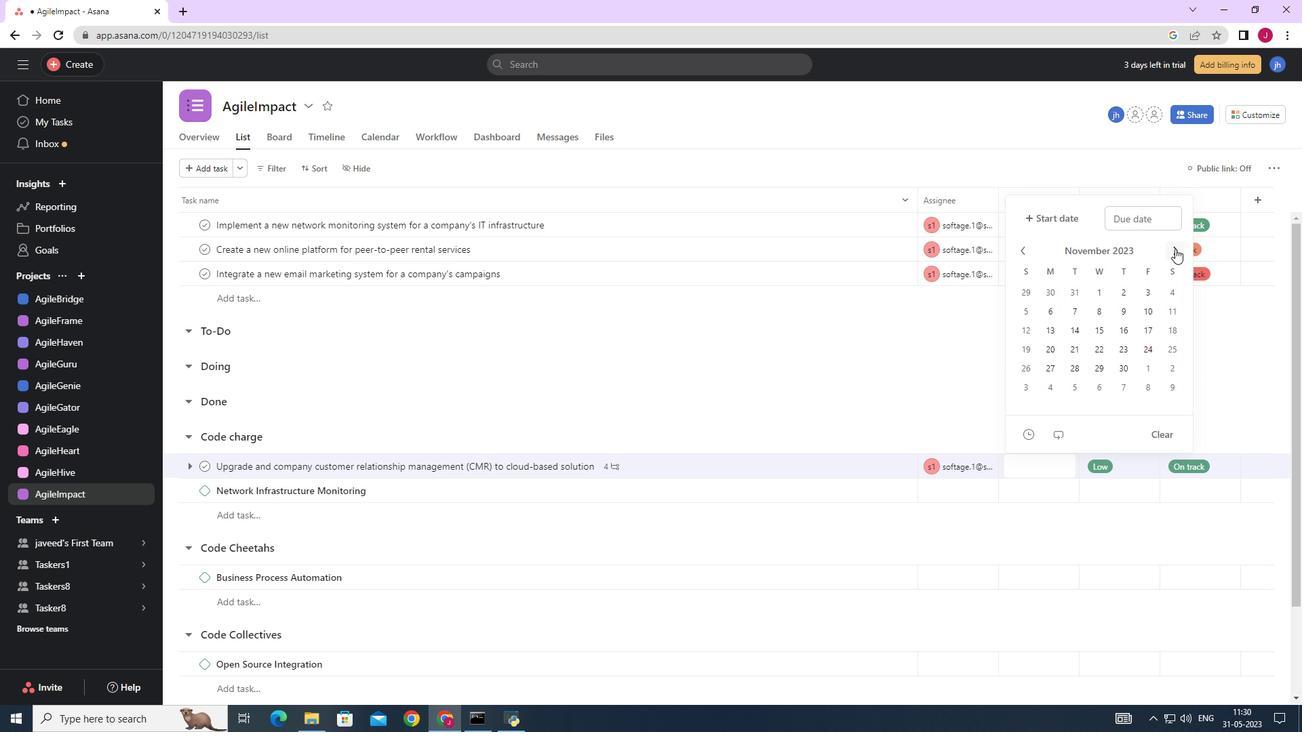 
Action: Mouse pressed left at (1175, 249)
Screenshot: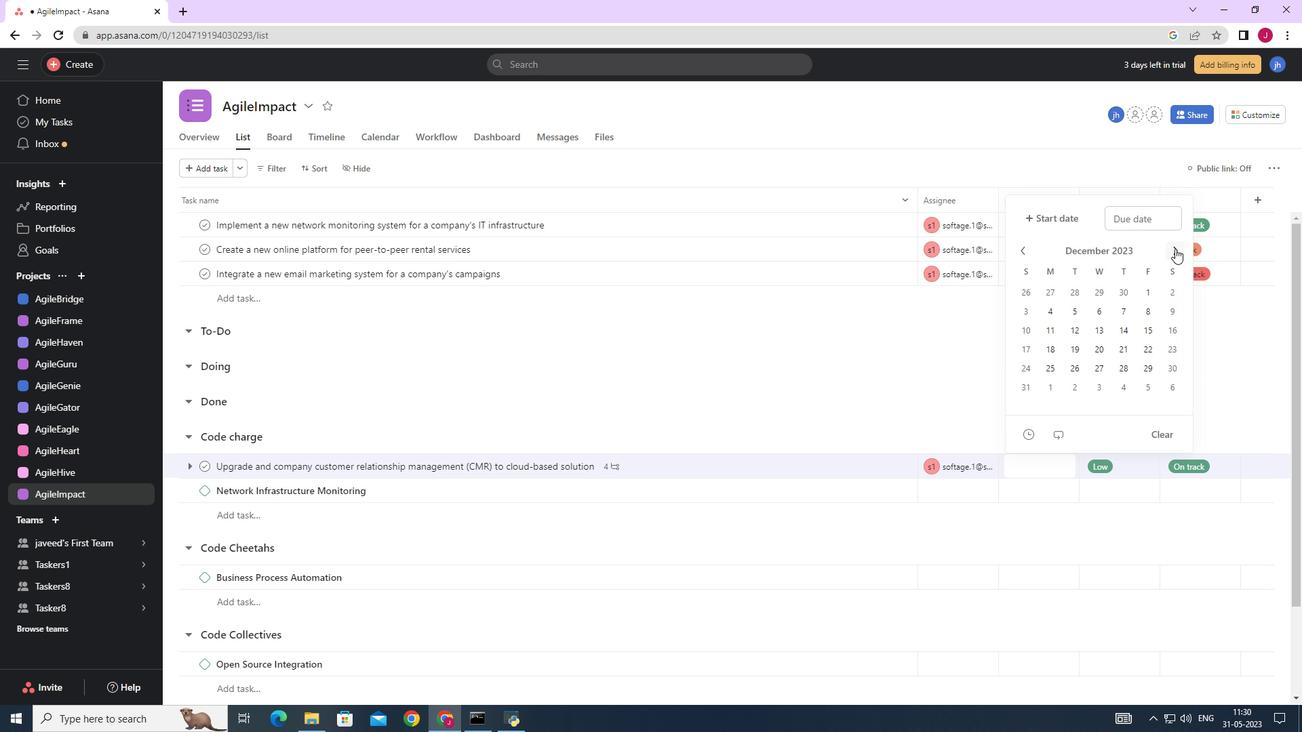 
Action: Mouse pressed left at (1175, 249)
Screenshot: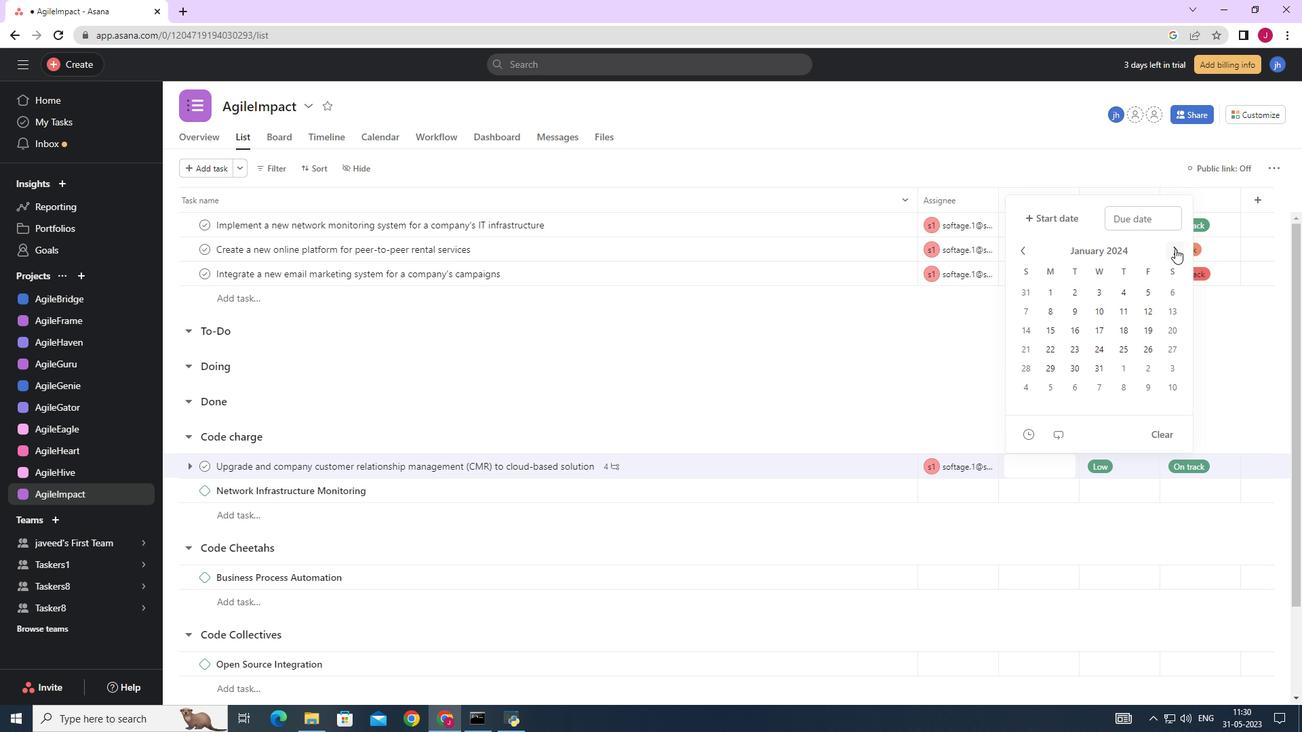 
Action: Mouse moved to (1048, 307)
Screenshot: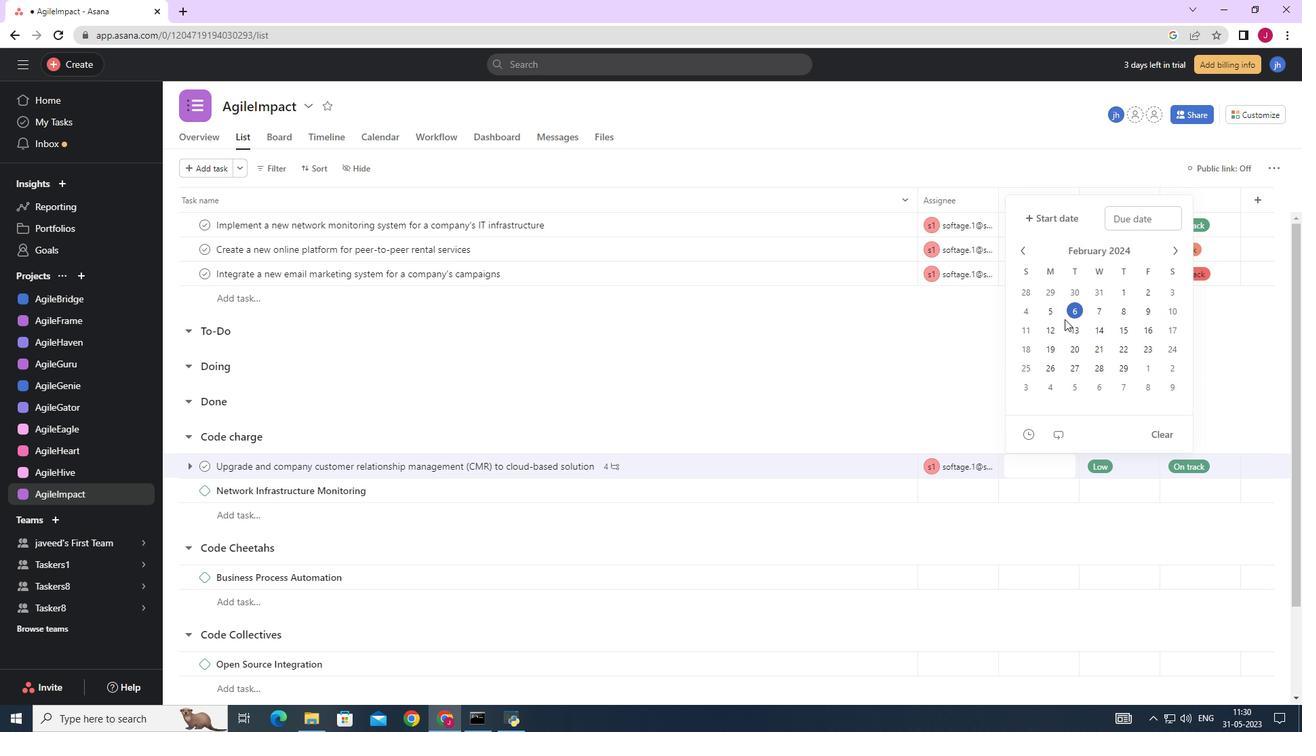 
Action: Mouse pressed left at (1048, 307)
Screenshot: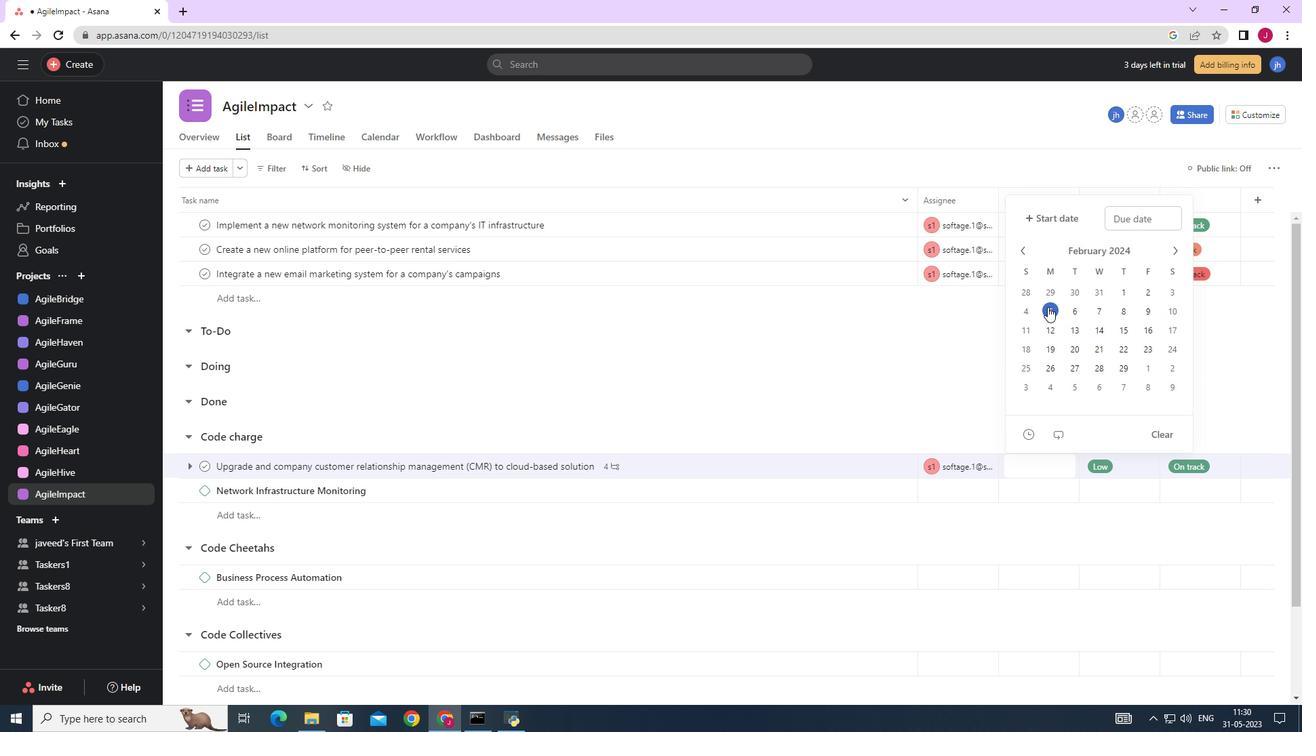 
Action: Mouse moved to (1251, 354)
Screenshot: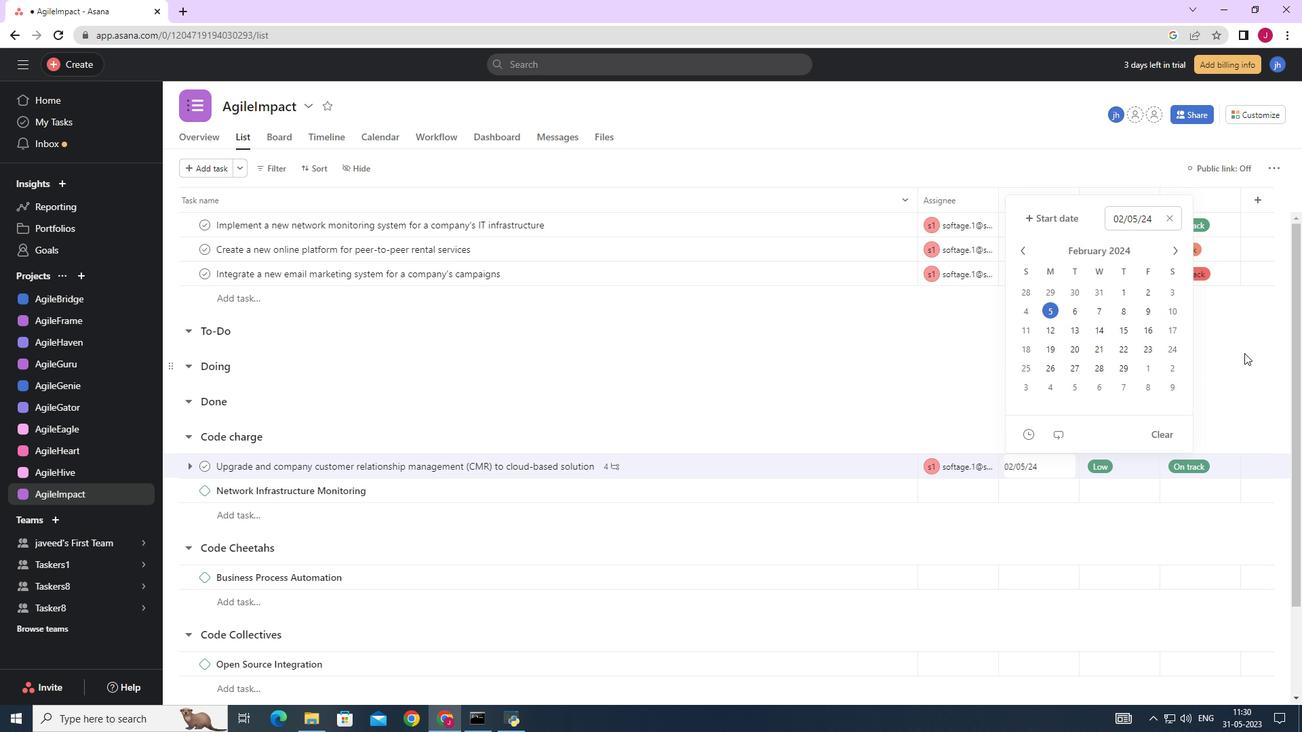 
Action: Mouse pressed left at (1251, 354)
Screenshot: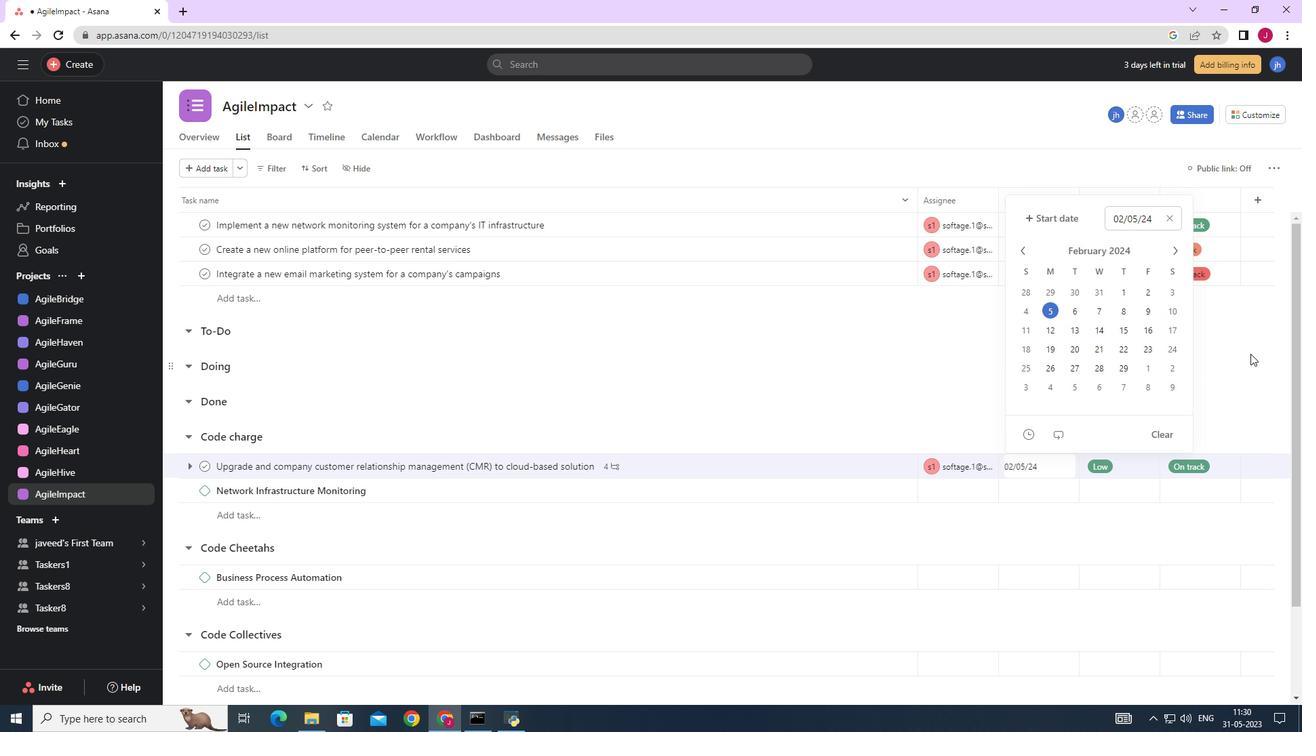 
Action: Mouse moved to (1251, 354)
Screenshot: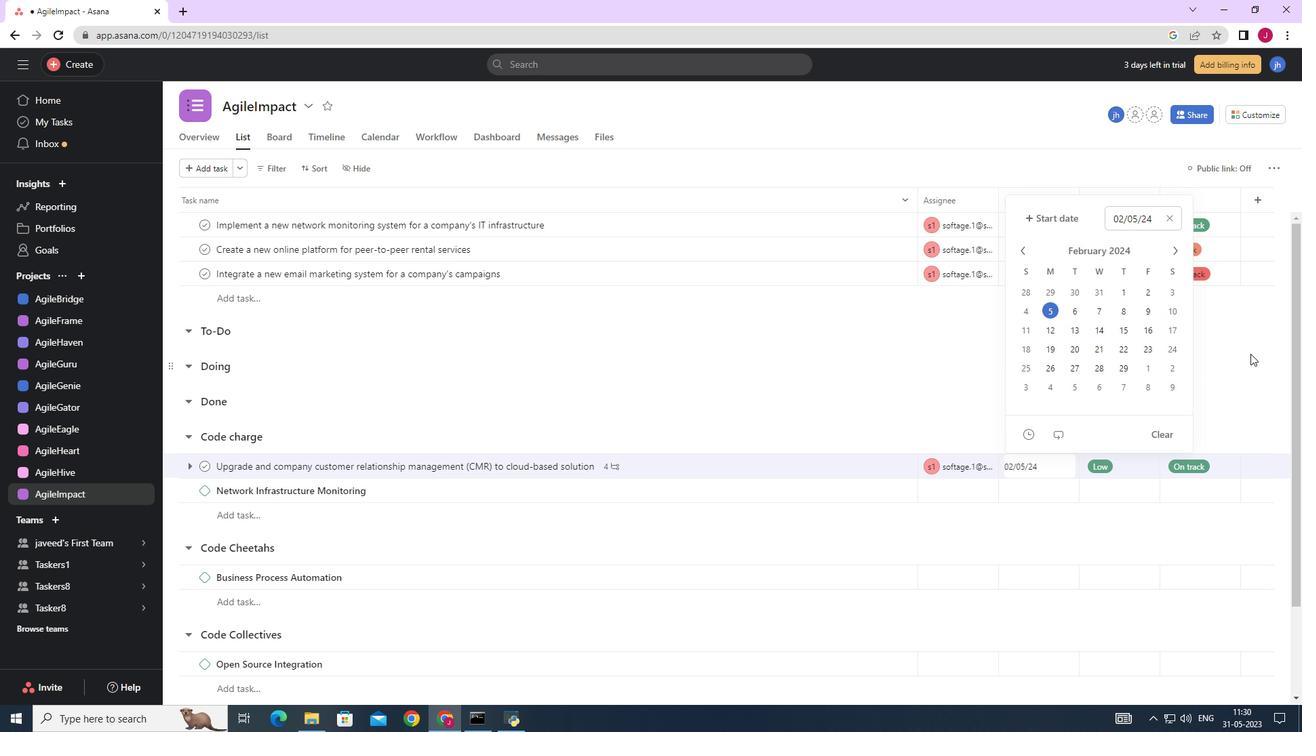 
Action: Key pressed <Key.f10>
Screenshot: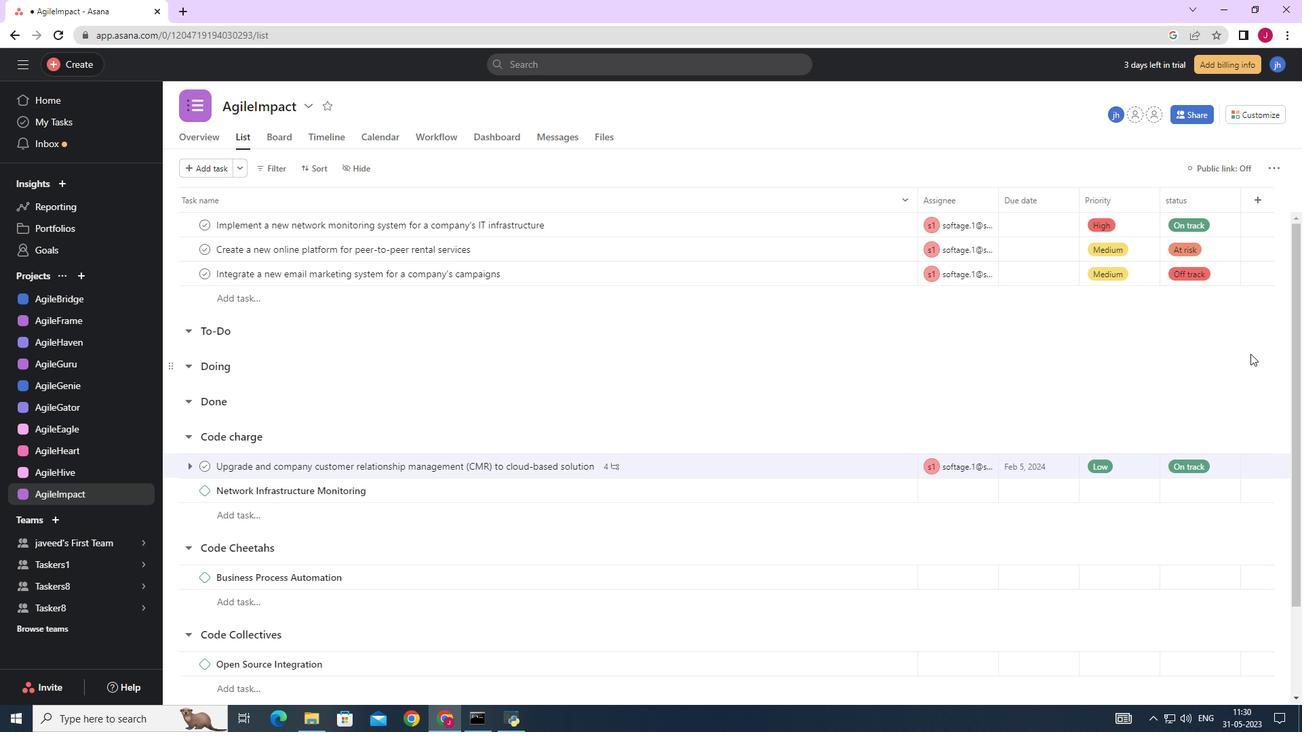 
